 Task: Create a due date automation trigger when advanced on, on the monday before a card is due add fields with custom field "Resume" set to a date between 1 and 7 working days ago at 11:00 AM.
Action: Mouse moved to (825, 240)
Screenshot: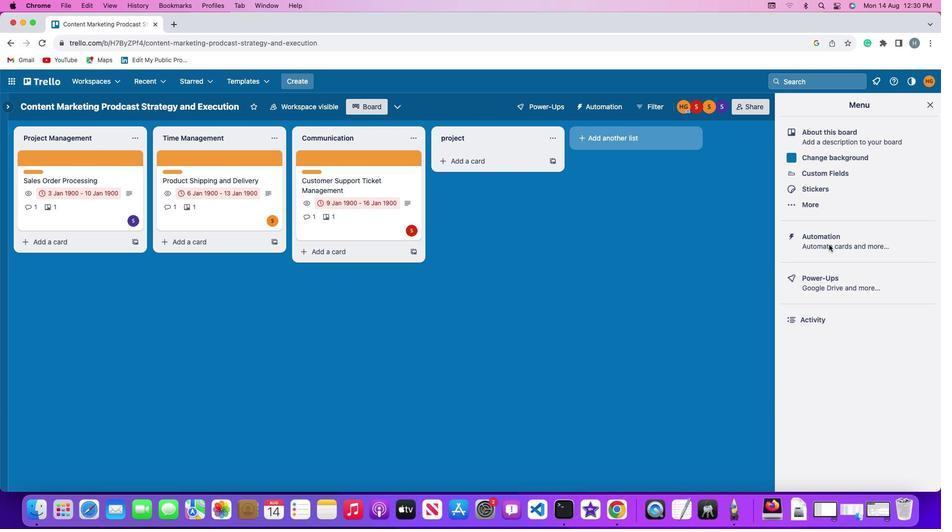 
Action: Mouse pressed left at (825, 240)
Screenshot: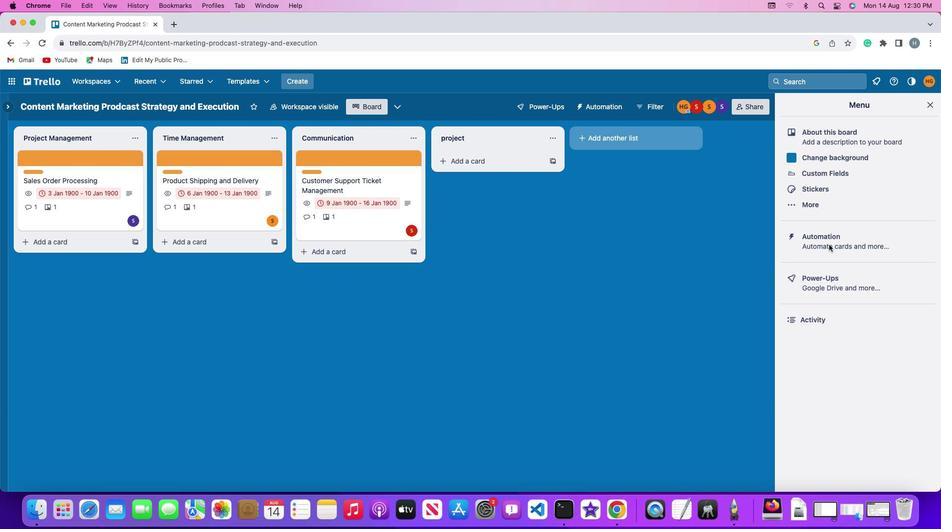 
Action: Mouse pressed left at (825, 240)
Screenshot: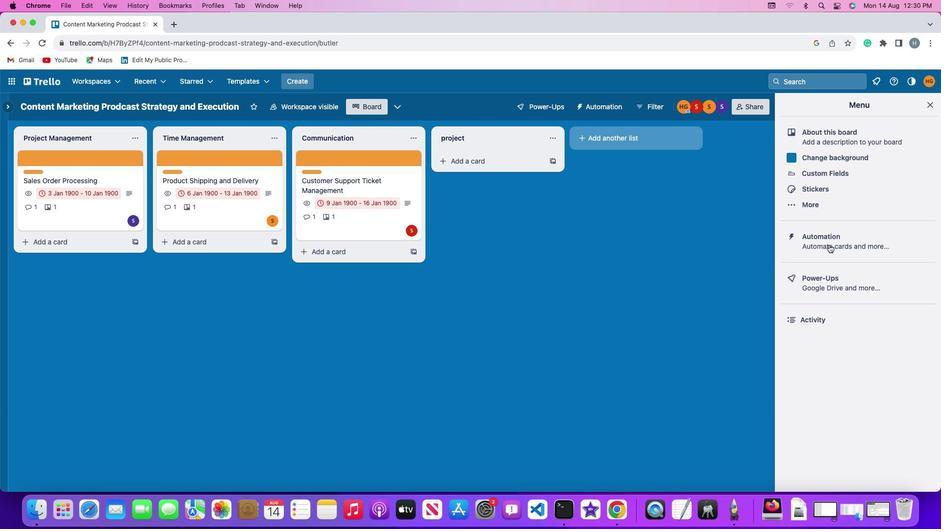 
Action: Mouse moved to (53, 229)
Screenshot: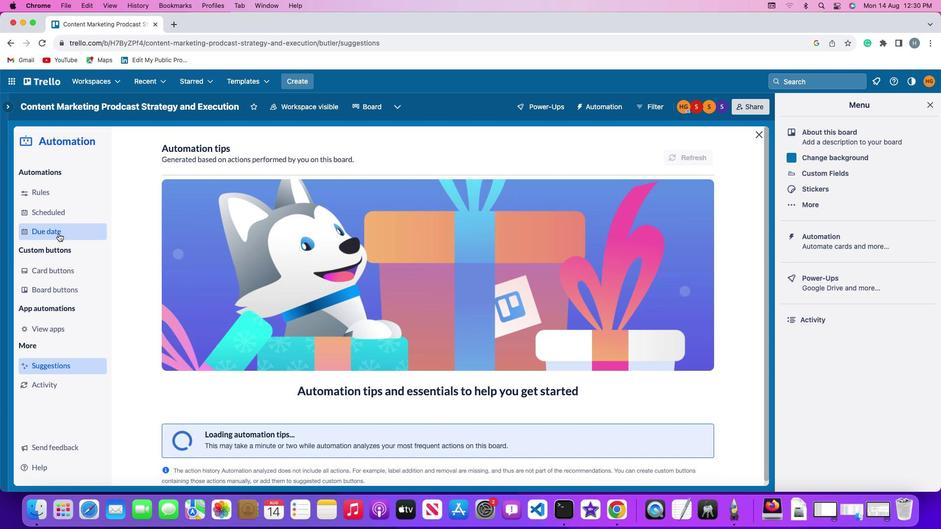 
Action: Mouse pressed left at (53, 229)
Screenshot: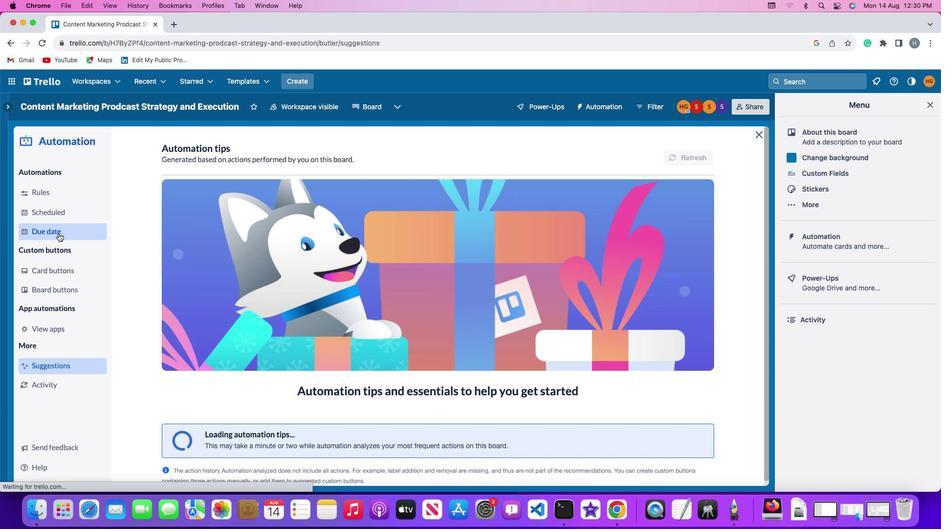 
Action: Mouse moved to (673, 148)
Screenshot: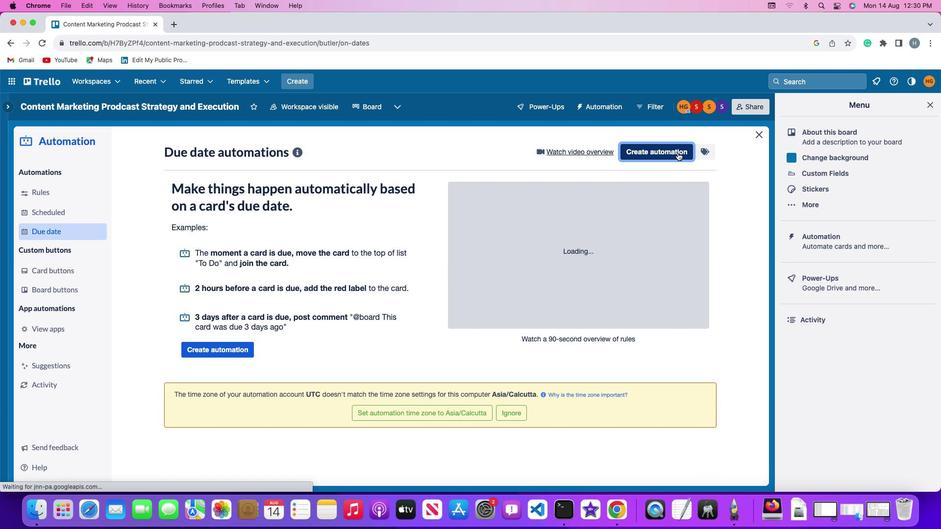 
Action: Mouse pressed left at (673, 148)
Screenshot: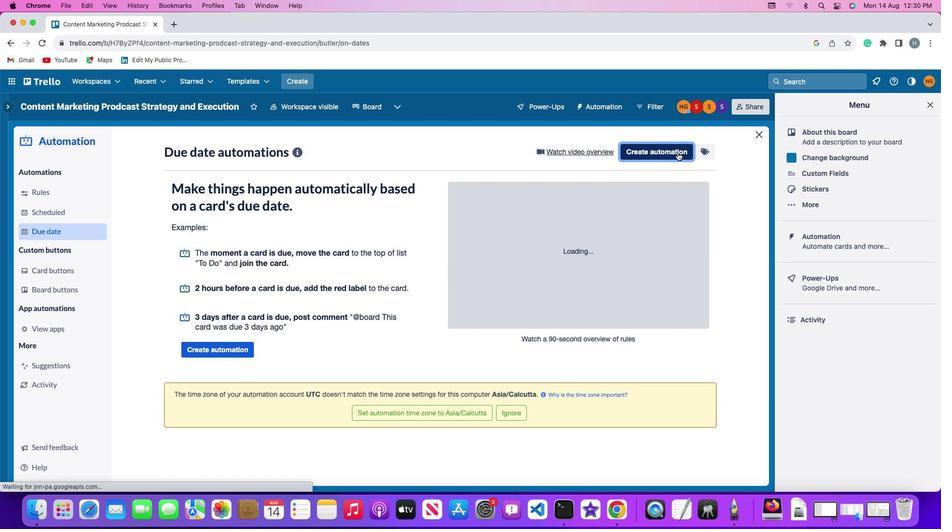 
Action: Mouse moved to (220, 239)
Screenshot: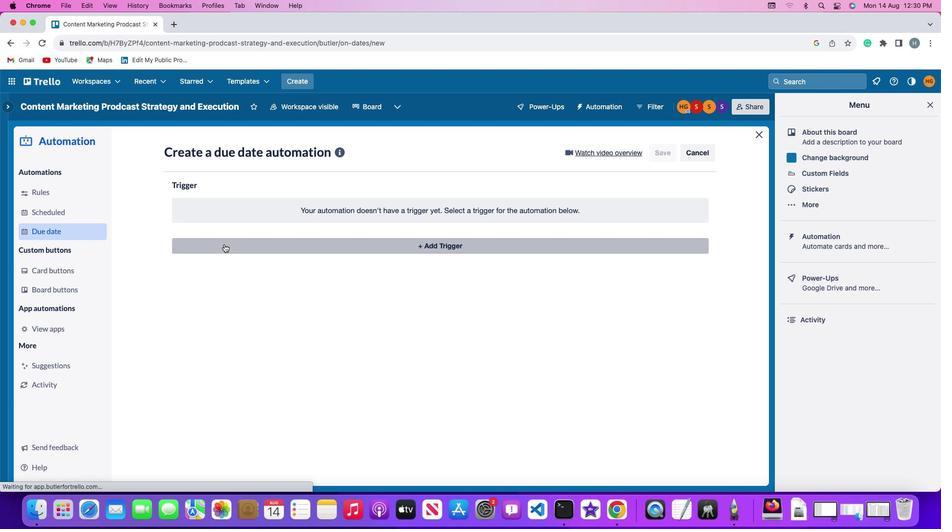 
Action: Mouse pressed left at (220, 239)
Screenshot: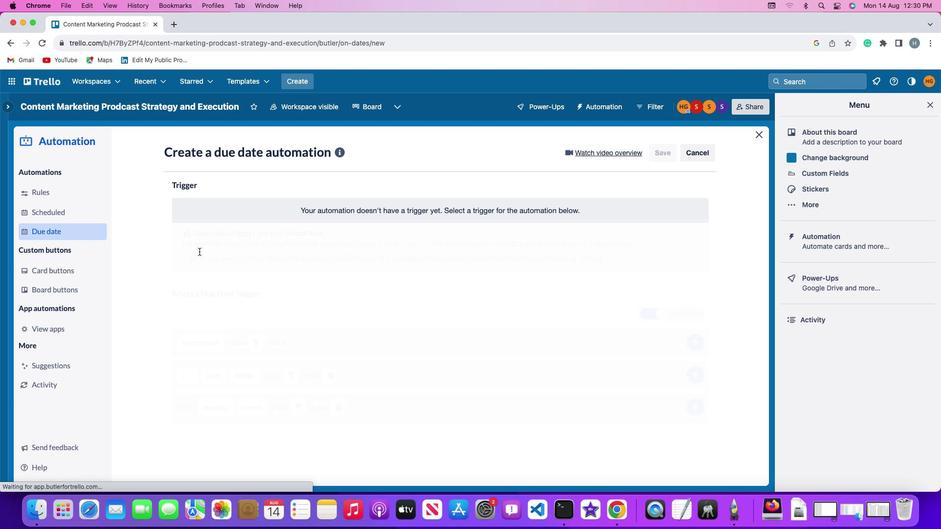 
Action: Mouse moved to (203, 427)
Screenshot: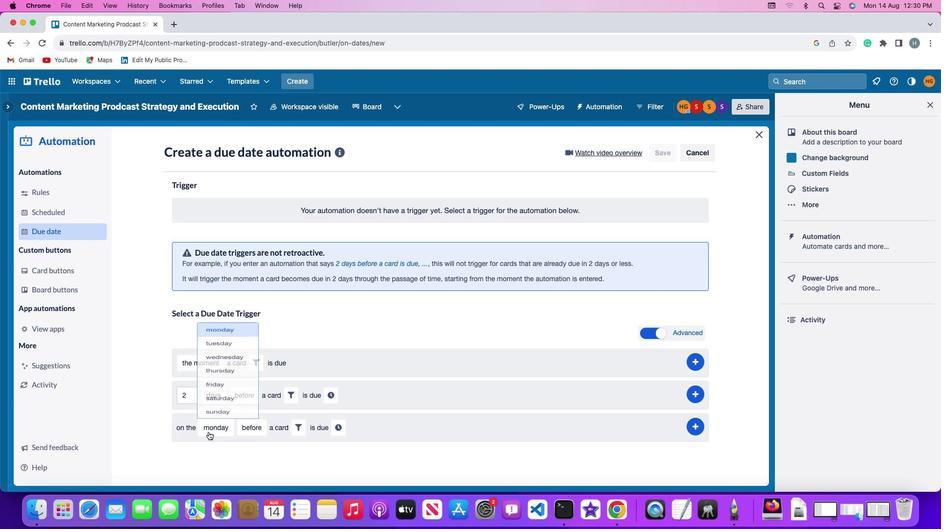 
Action: Mouse pressed left at (203, 427)
Screenshot: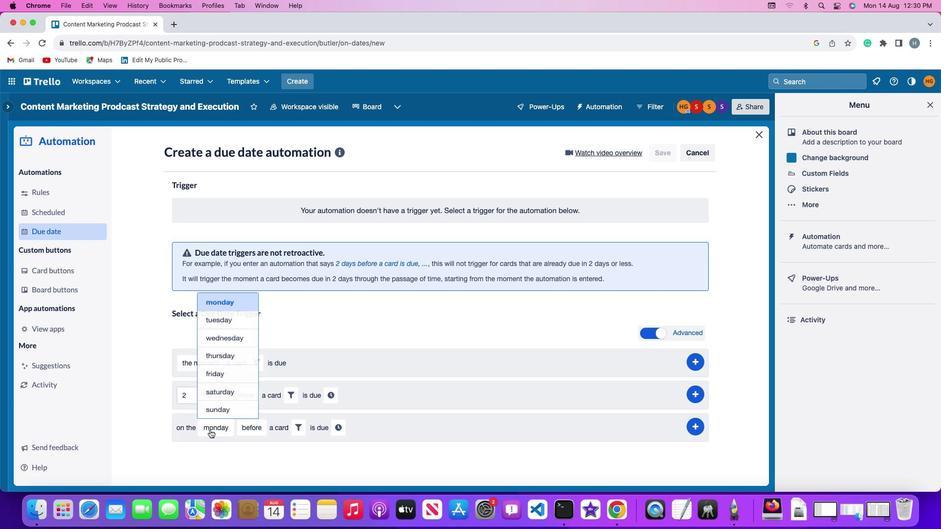 
Action: Mouse moved to (234, 291)
Screenshot: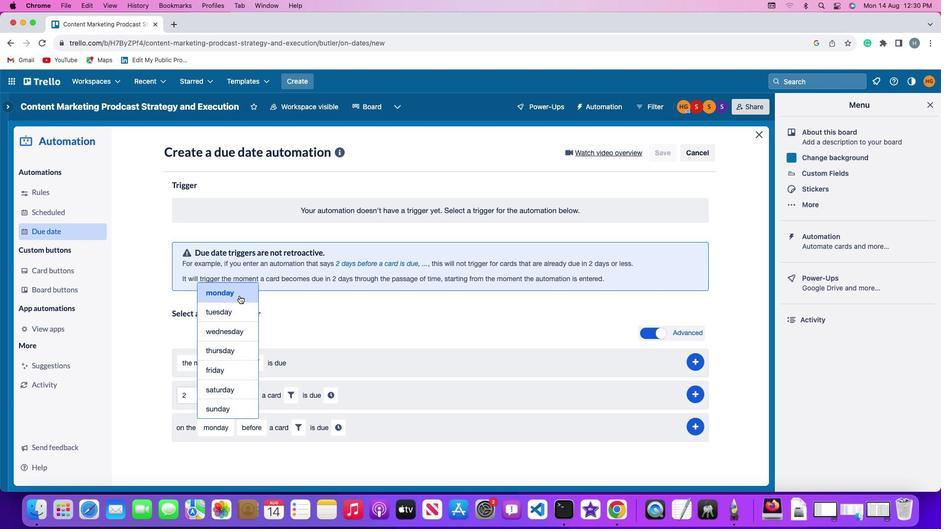 
Action: Mouse pressed left at (234, 291)
Screenshot: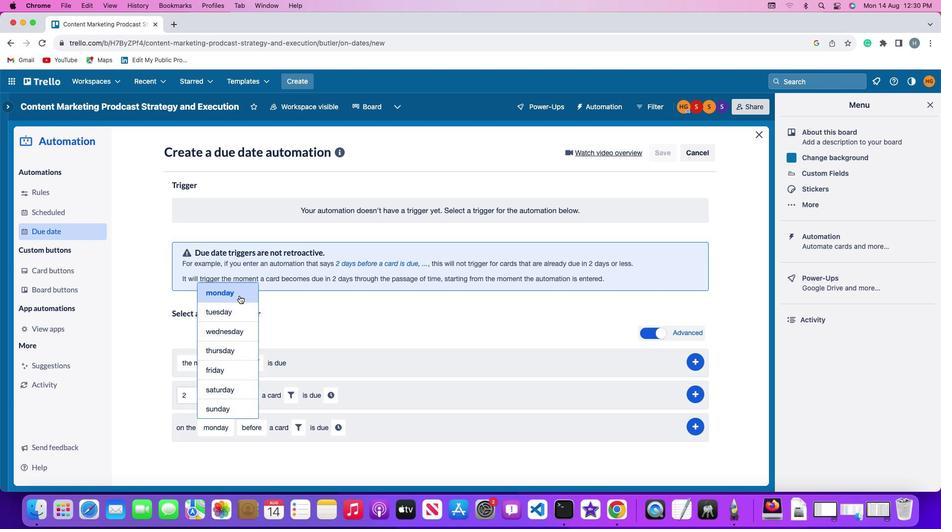 
Action: Mouse moved to (242, 425)
Screenshot: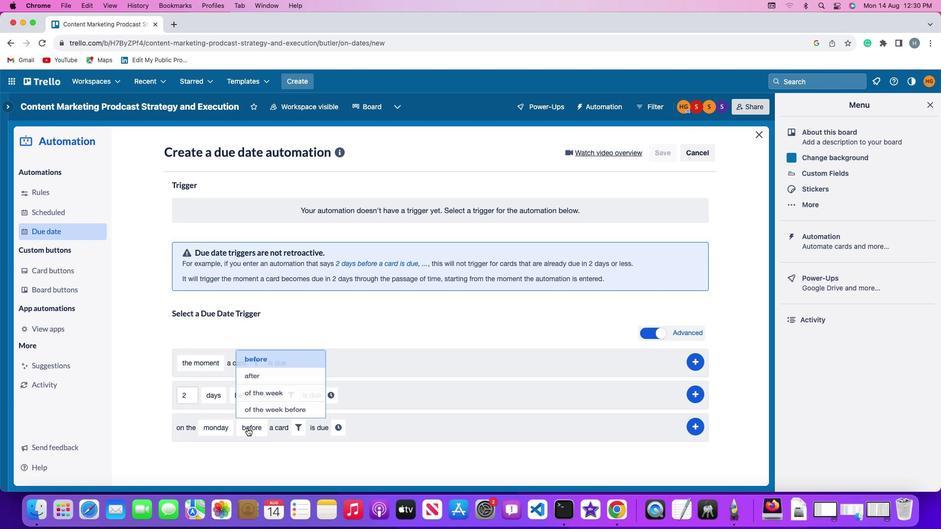 
Action: Mouse pressed left at (242, 425)
Screenshot: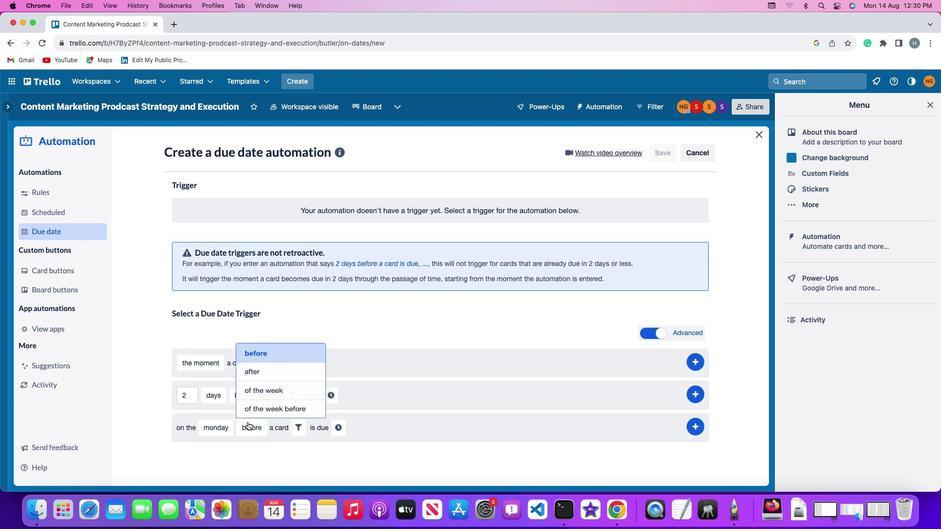 
Action: Mouse moved to (273, 346)
Screenshot: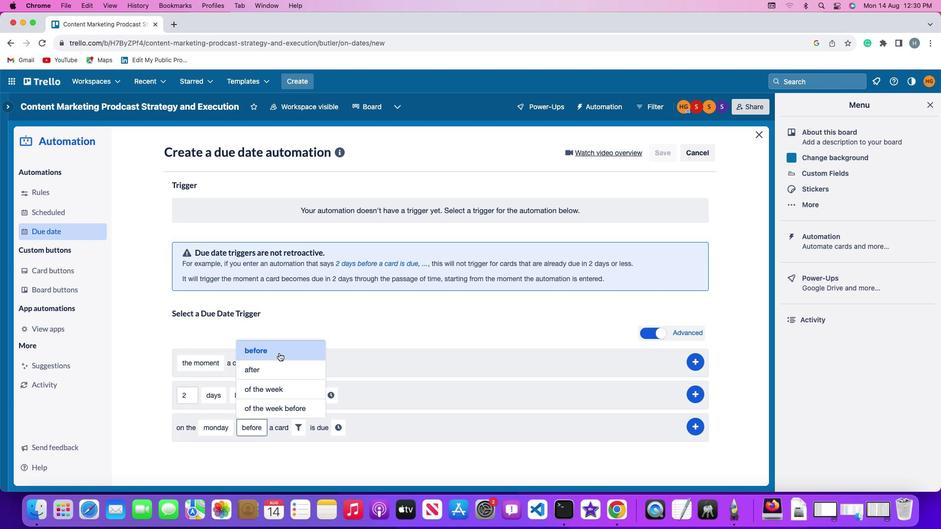 
Action: Mouse pressed left at (273, 346)
Screenshot: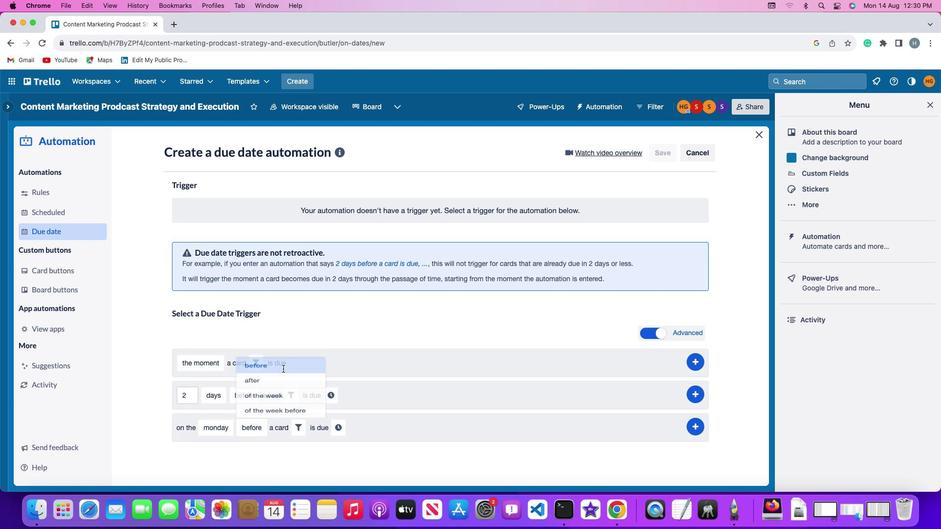 
Action: Mouse moved to (296, 426)
Screenshot: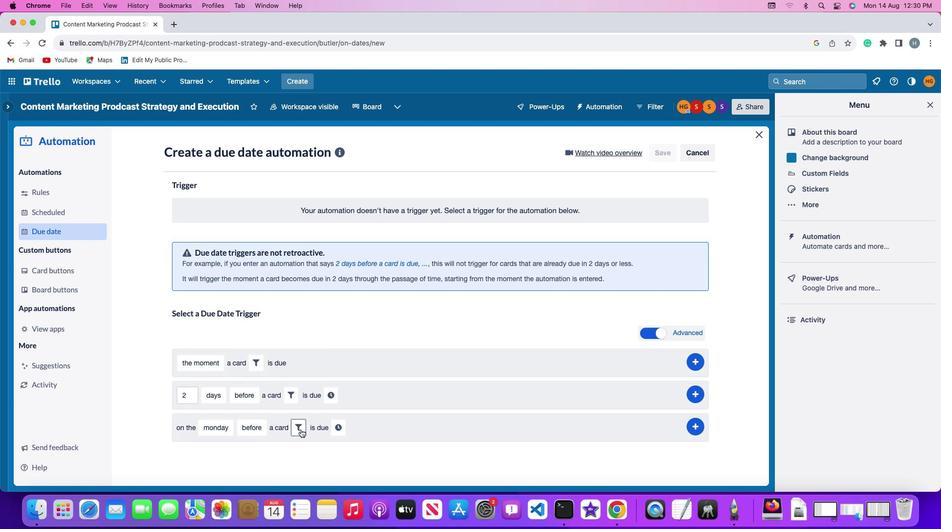 
Action: Mouse pressed left at (296, 426)
Screenshot: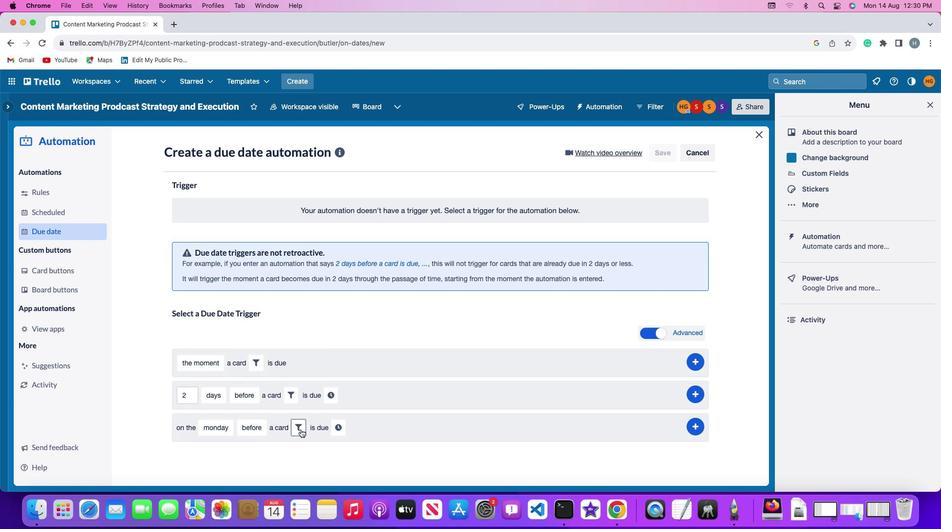 
Action: Mouse moved to (455, 456)
Screenshot: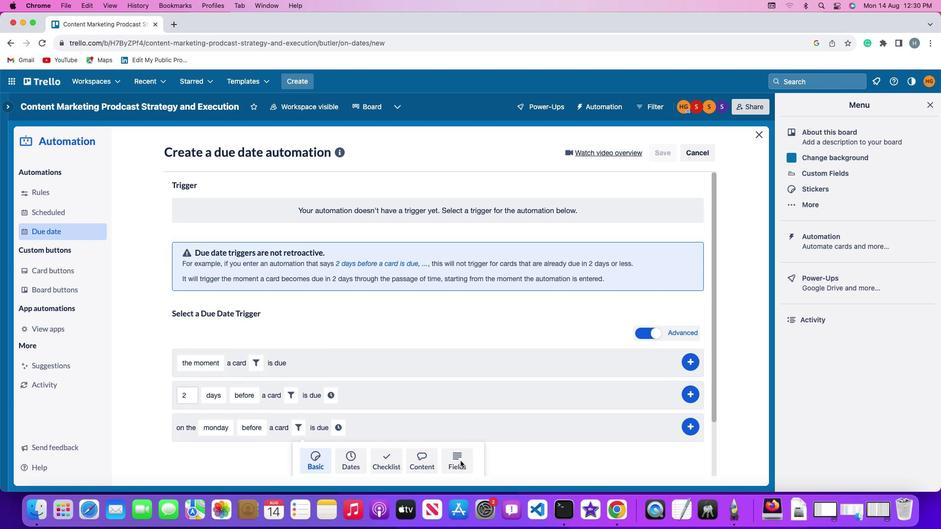 
Action: Mouse pressed left at (455, 456)
Screenshot: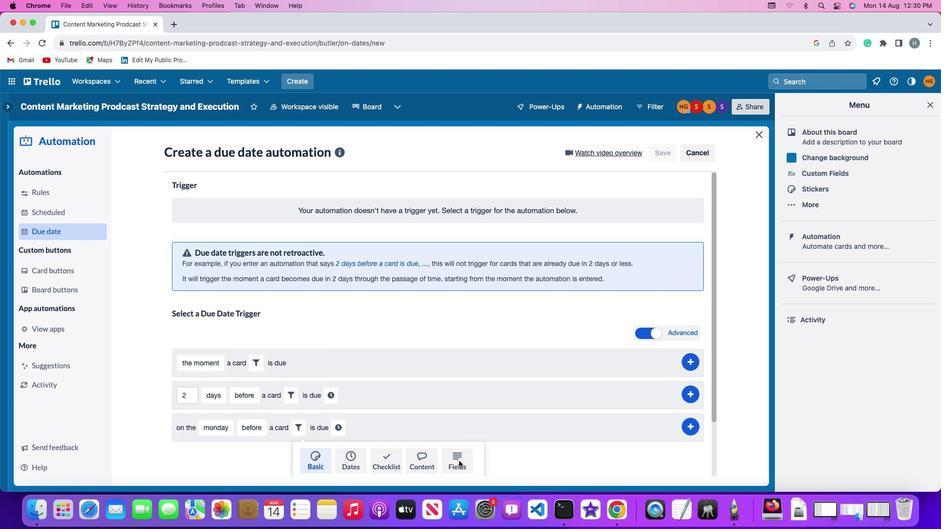 
Action: Mouse moved to (245, 454)
Screenshot: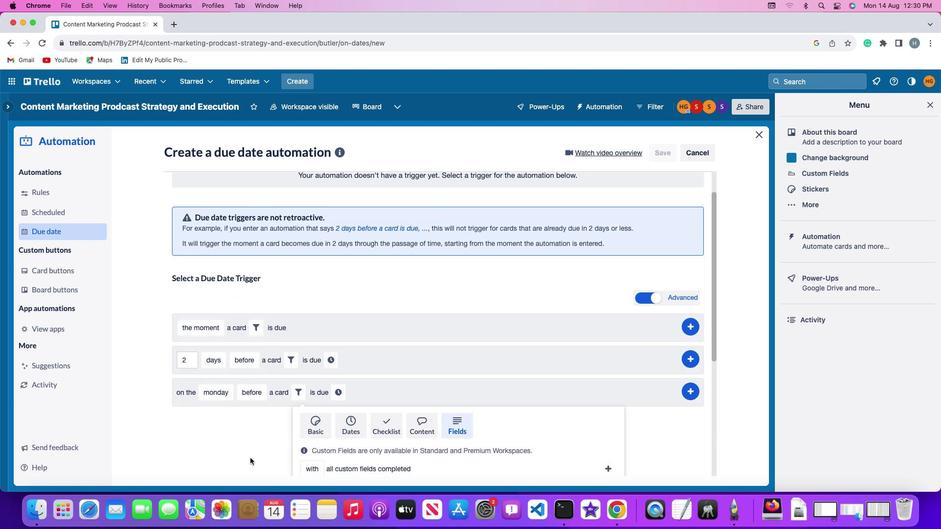 
Action: Mouse scrolled (245, 454) with delta (-3, -4)
Screenshot: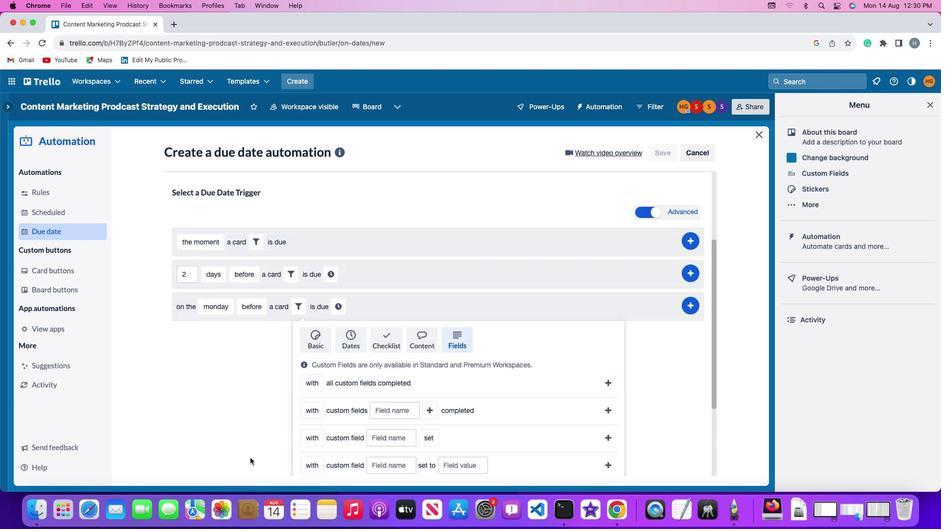 
Action: Mouse scrolled (245, 454) with delta (-3, -4)
Screenshot: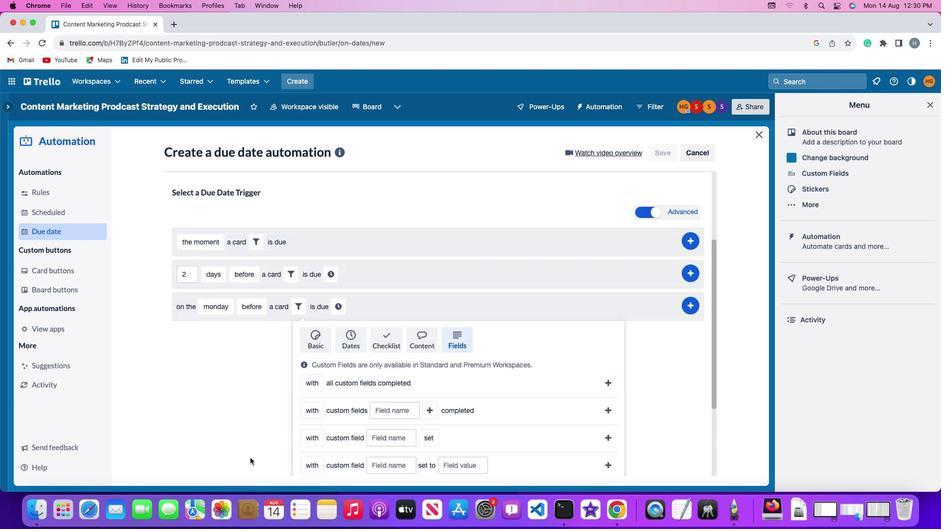
Action: Mouse scrolled (245, 454) with delta (-3, -5)
Screenshot: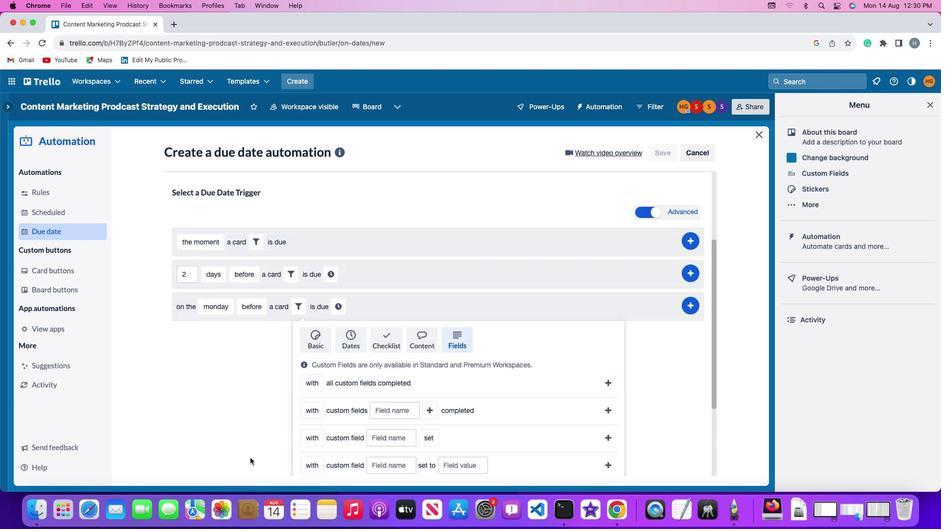 
Action: Mouse scrolled (245, 454) with delta (-3, -6)
Screenshot: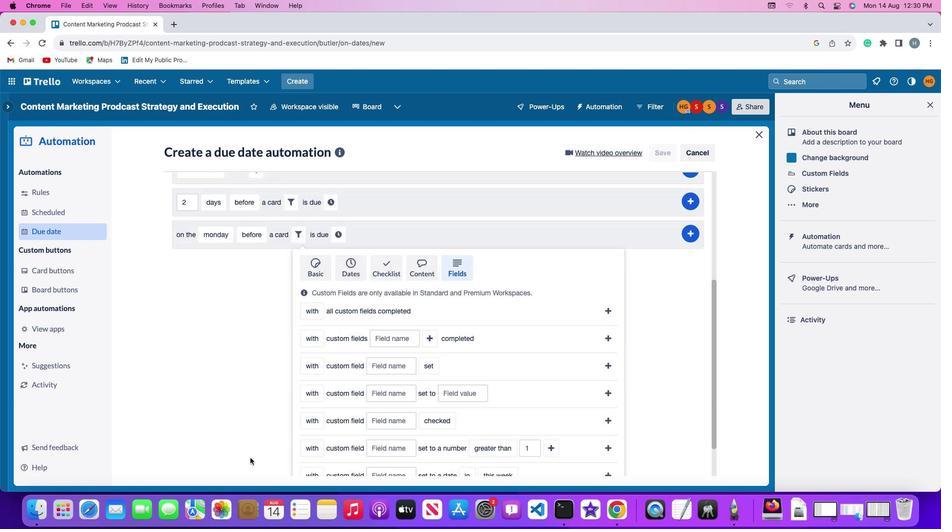 
Action: Mouse moved to (245, 453)
Screenshot: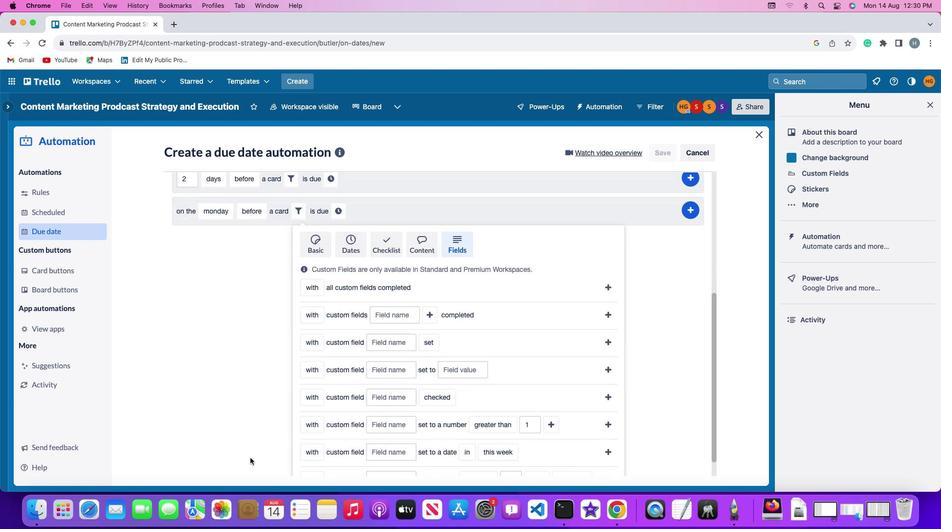 
Action: Mouse scrolled (245, 453) with delta (-3, -6)
Screenshot: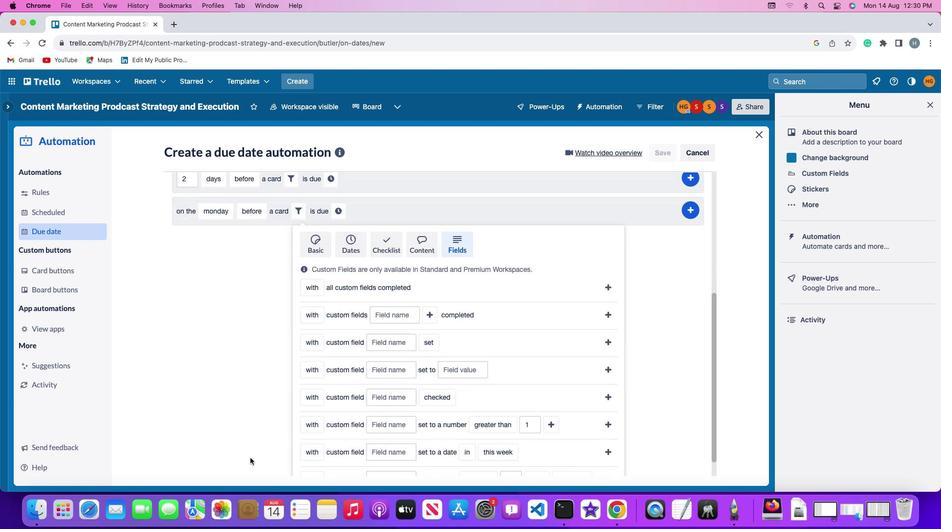 
Action: Mouse moved to (246, 455)
Screenshot: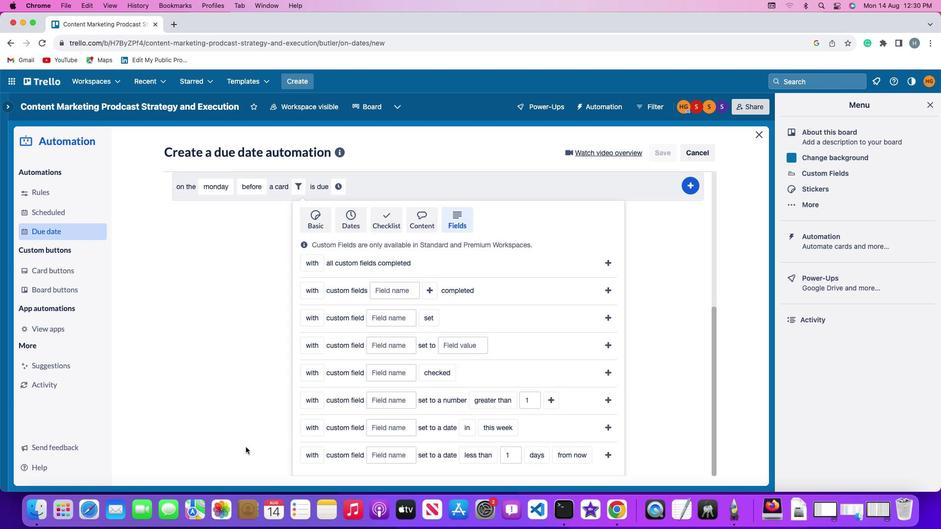 
Action: Mouse scrolled (246, 455) with delta (-3, -4)
Screenshot: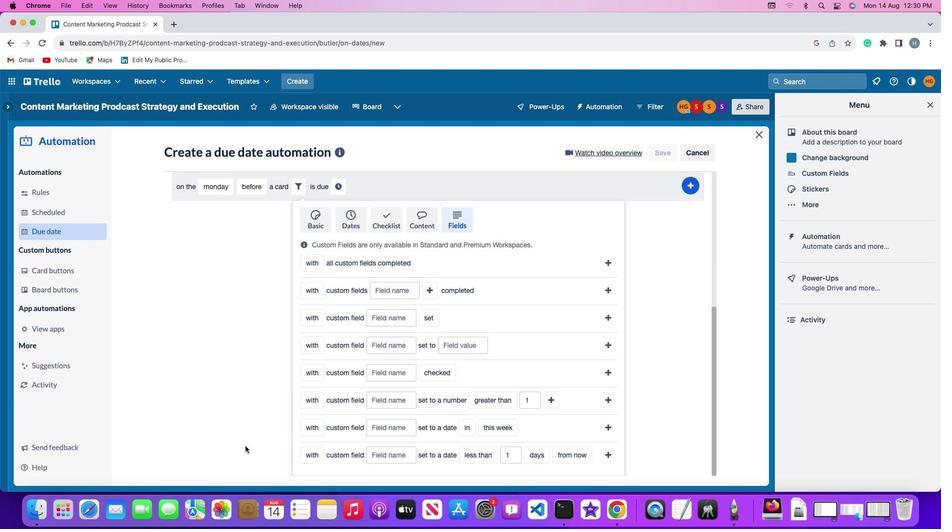 
Action: Mouse scrolled (246, 455) with delta (-3, -4)
Screenshot: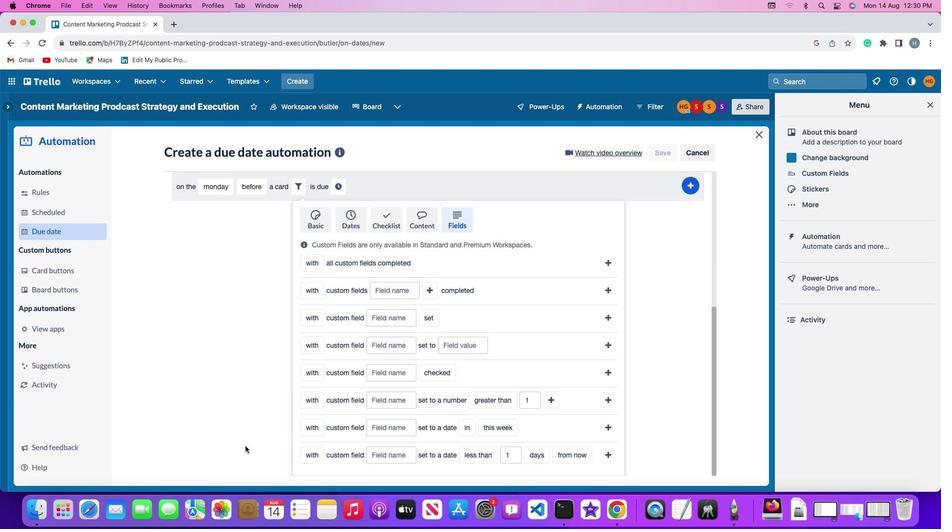 
Action: Mouse scrolled (246, 455) with delta (-3, -5)
Screenshot: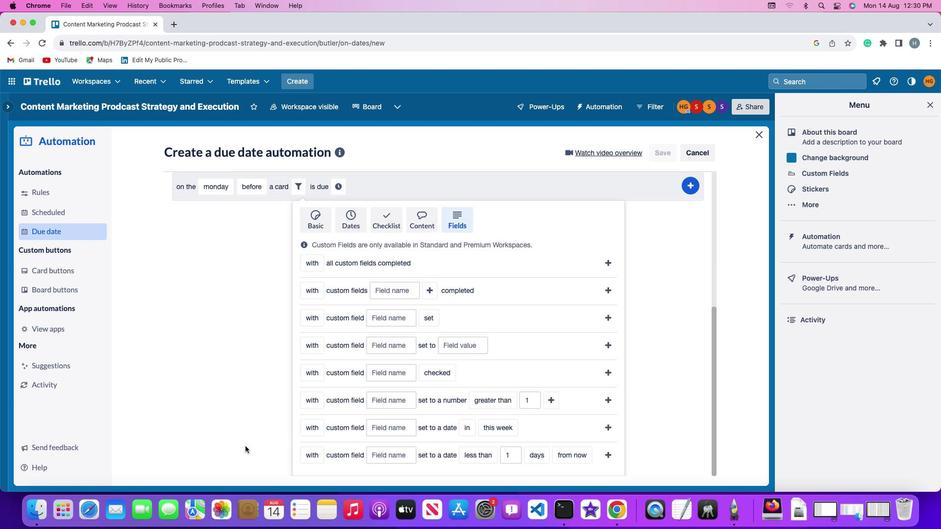 
Action: Mouse moved to (246, 453)
Screenshot: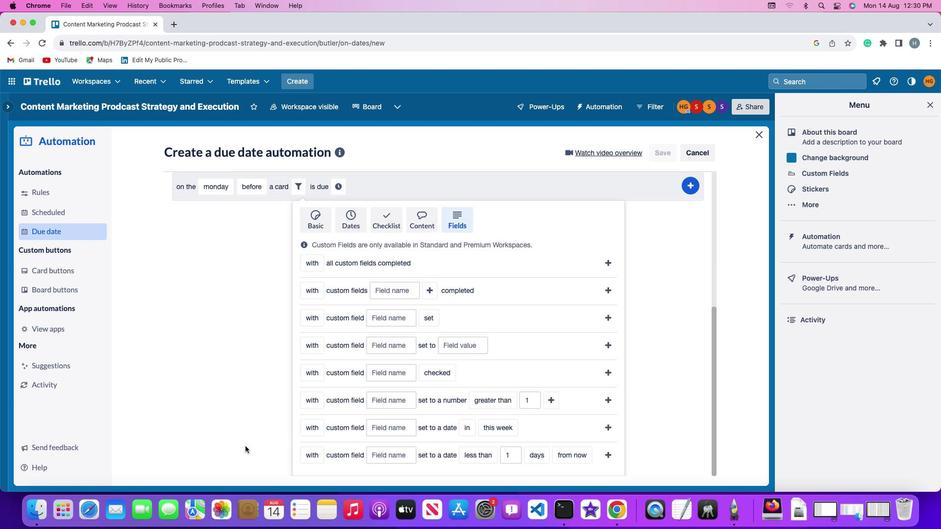 
Action: Mouse scrolled (246, 453) with delta (-3, -6)
Screenshot: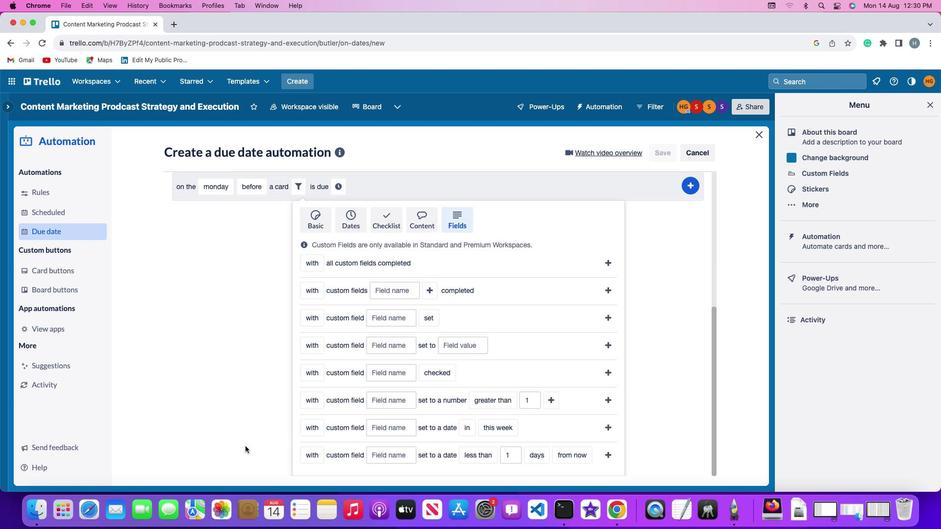 
Action: Mouse moved to (309, 450)
Screenshot: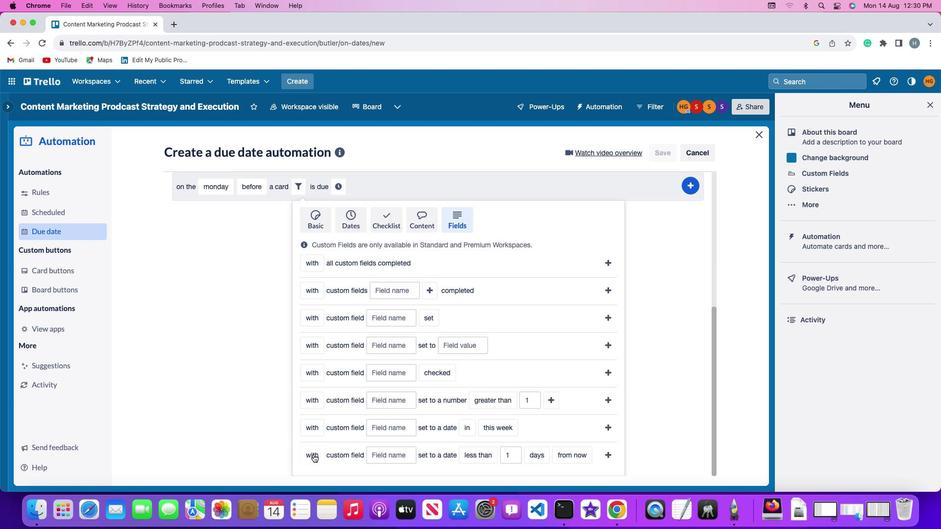 
Action: Mouse pressed left at (309, 450)
Screenshot: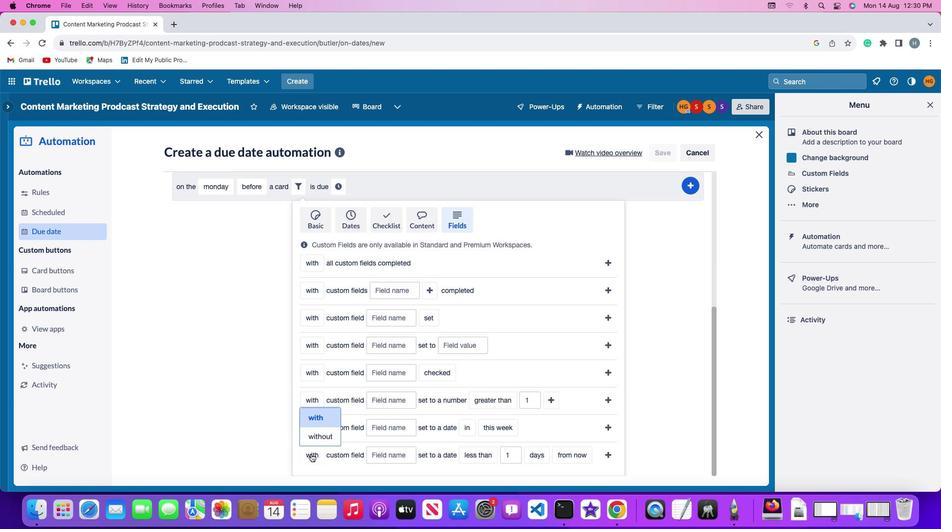 
Action: Mouse moved to (321, 403)
Screenshot: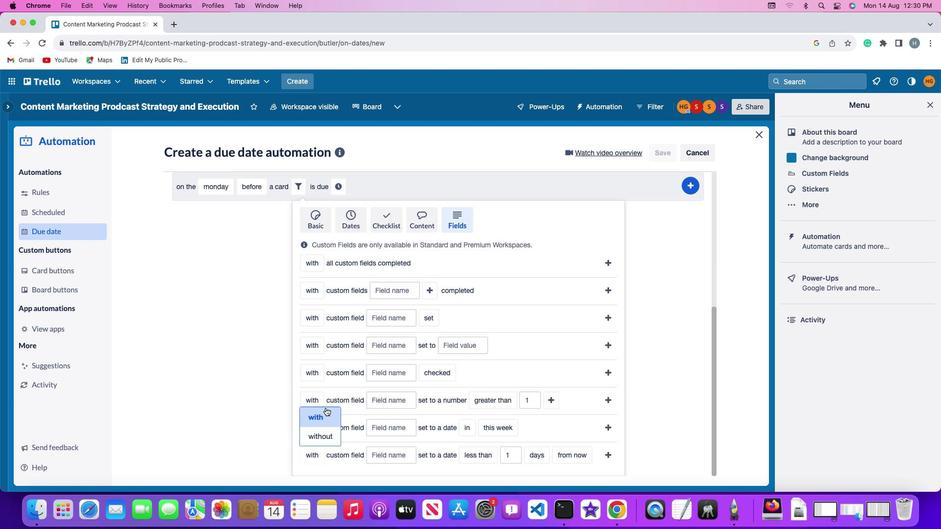 
Action: Mouse pressed left at (321, 403)
Screenshot: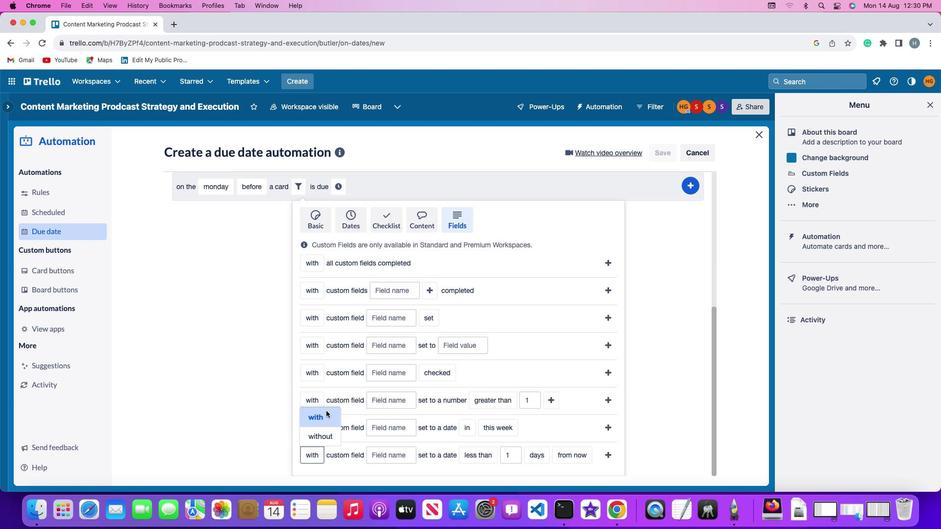 
Action: Mouse moved to (391, 453)
Screenshot: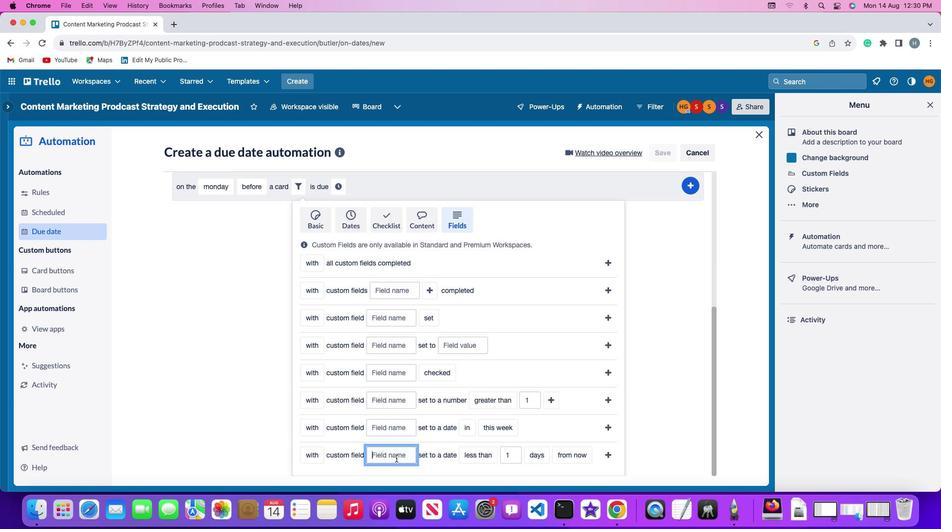 
Action: Mouse pressed left at (391, 453)
Screenshot: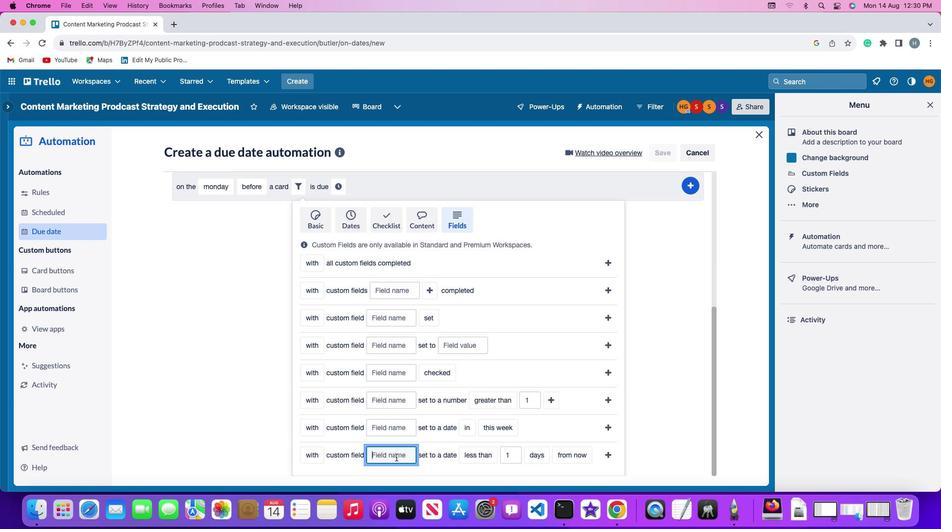 
Action: Mouse moved to (393, 452)
Screenshot: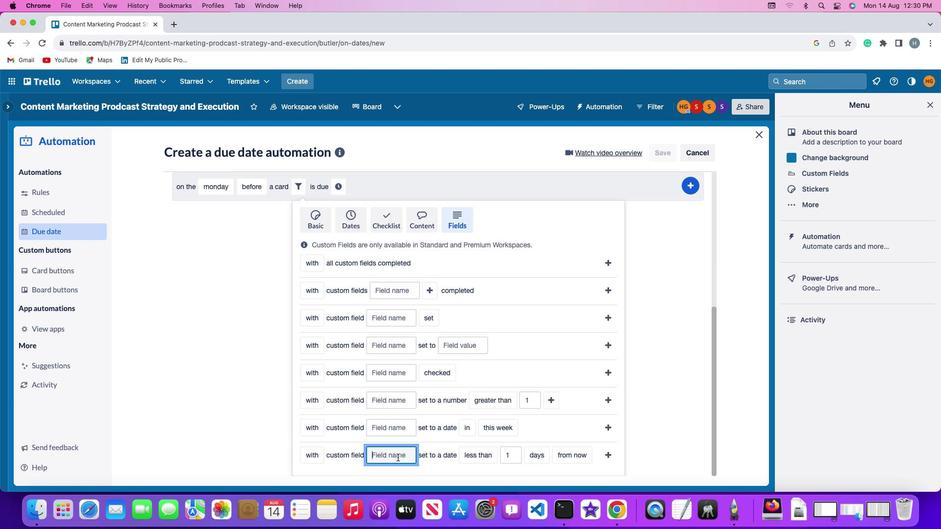 
Action: Key pressed Key.shift'R''e''s''u''m'
Screenshot: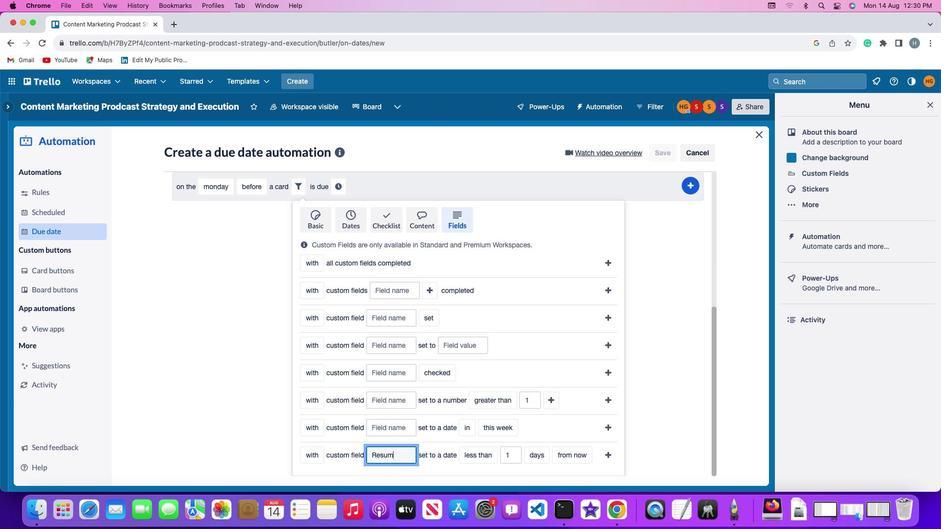 
Action: Mouse moved to (393, 452)
Screenshot: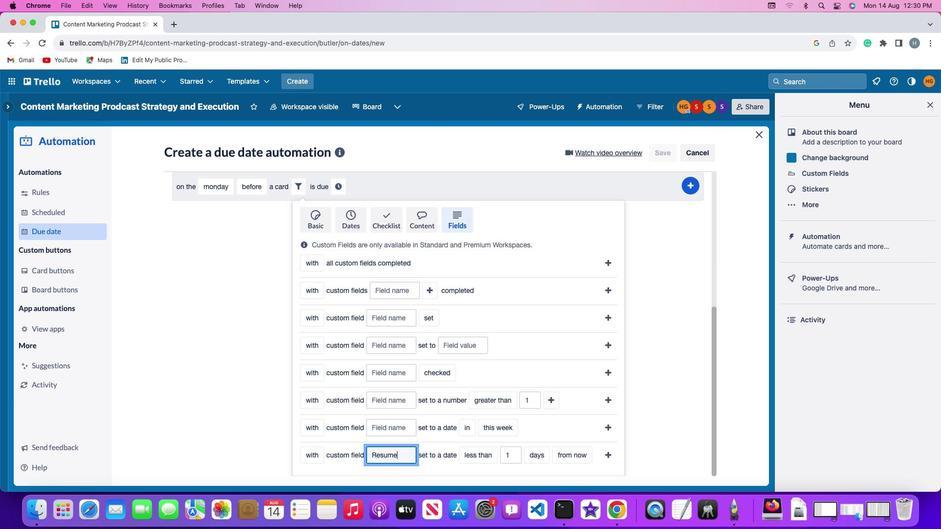 
Action: Key pressed 'e'
Screenshot: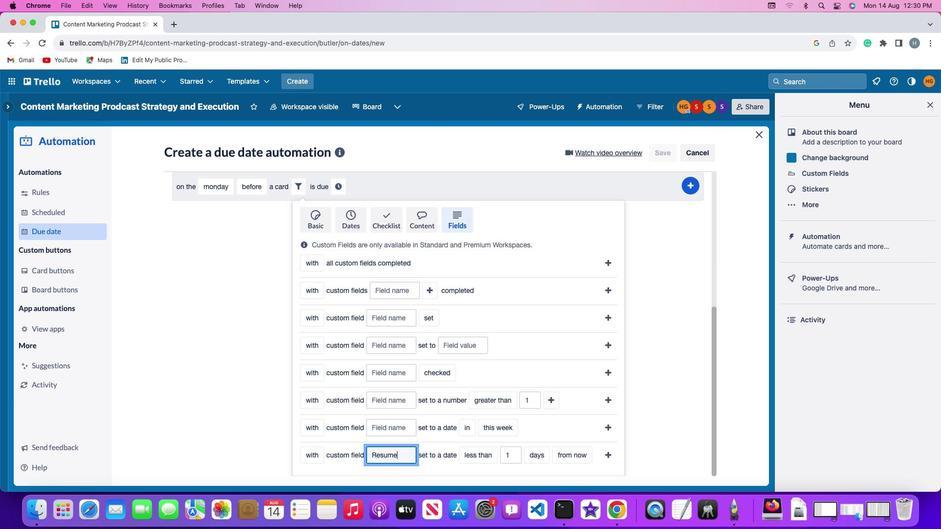 
Action: Mouse moved to (473, 447)
Screenshot: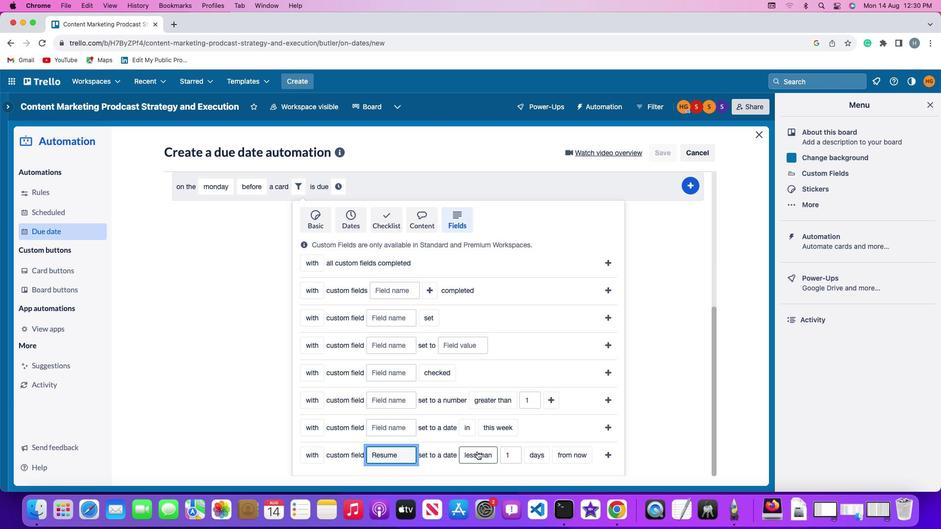 
Action: Mouse pressed left at (473, 447)
Screenshot: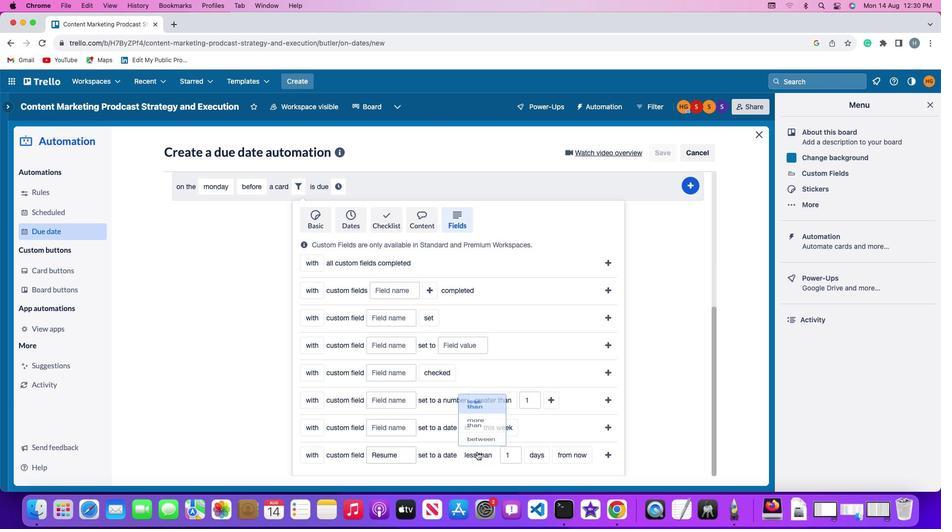 
Action: Mouse moved to (479, 425)
Screenshot: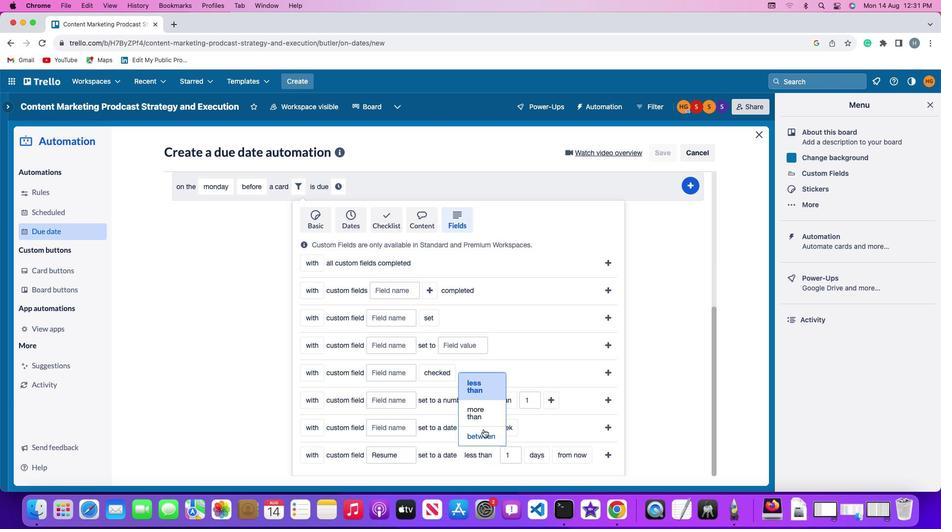 
Action: Mouse pressed left at (479, 425)
Screenshot: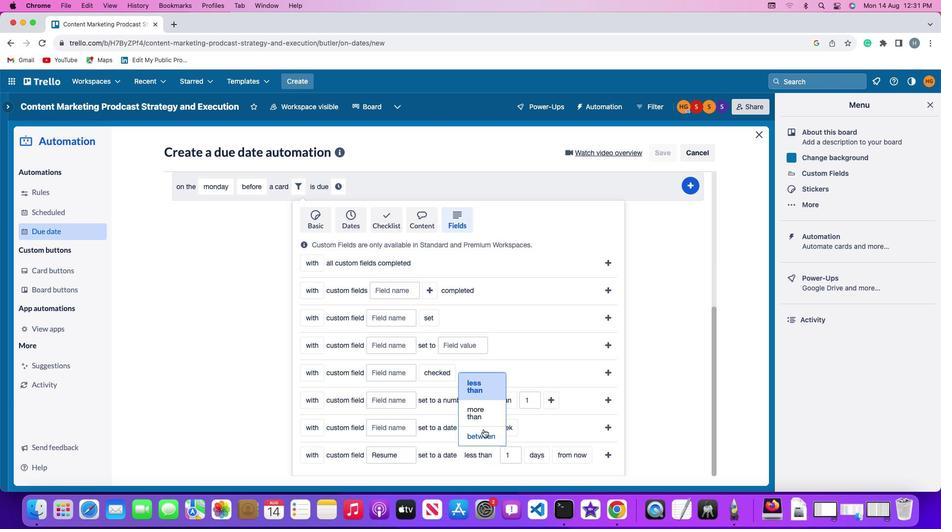 
Action: Mouse moved to (506, 451)
Screenshot: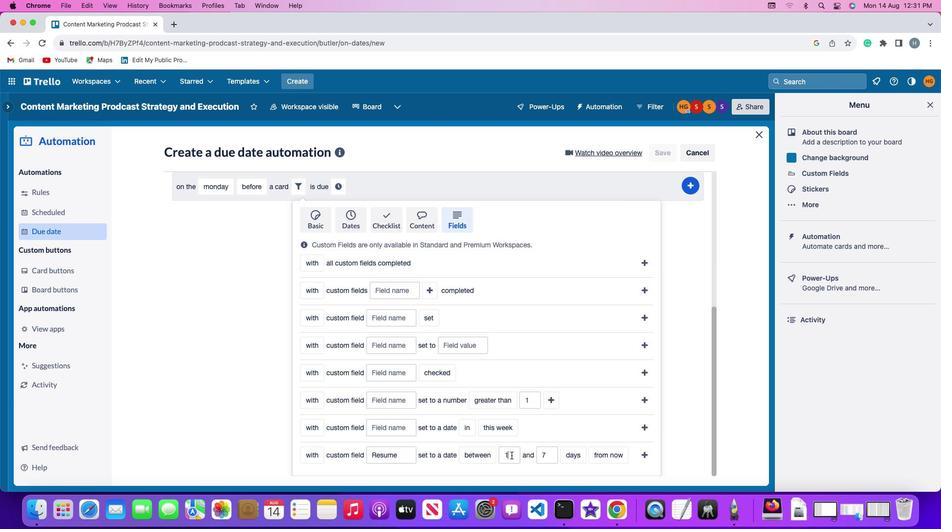 
Action: Mouse pressed left at (506, 451)
Screenshot: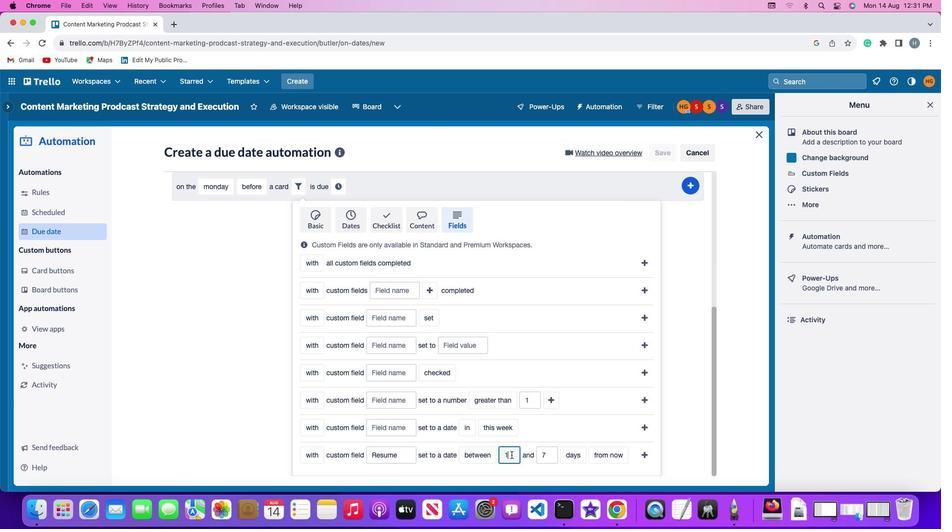 
Action: Mouse moved to (506, 451)
Screenshot: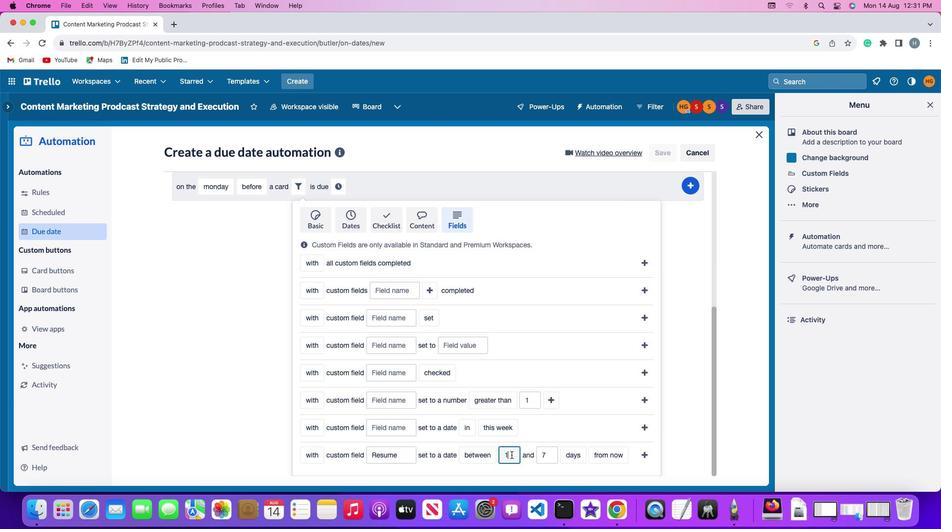 
Action: Key pressed Key.backspace
Screenshot: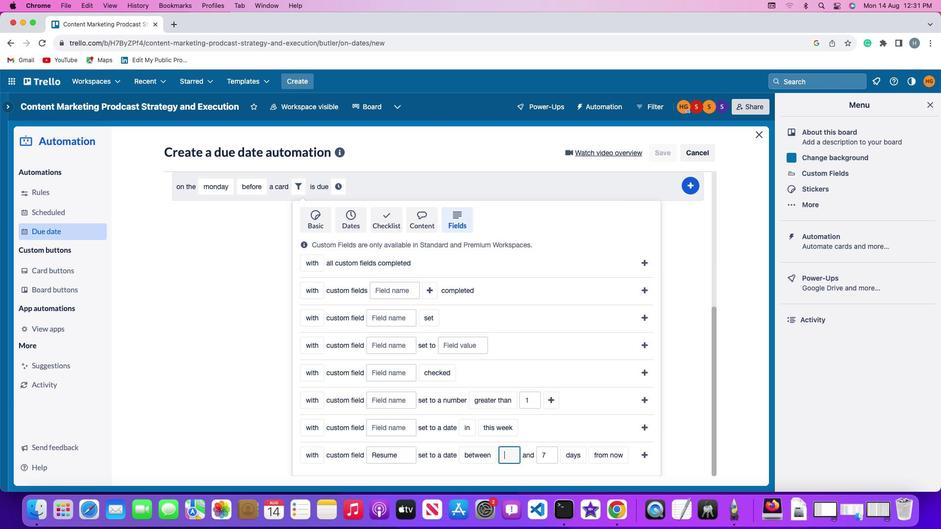 
Action: Mouse moved to (507, 450)
Screenshot: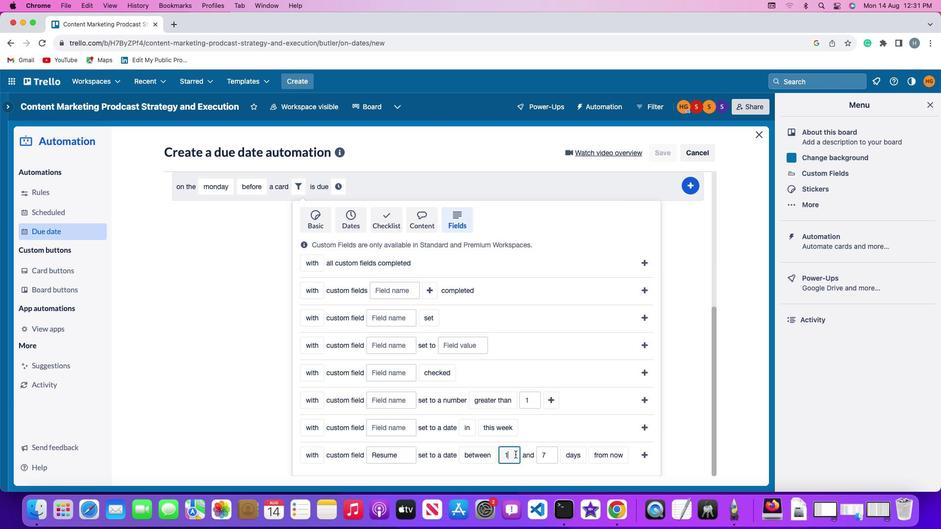 
Action: Key pressed '1'
Screenshot: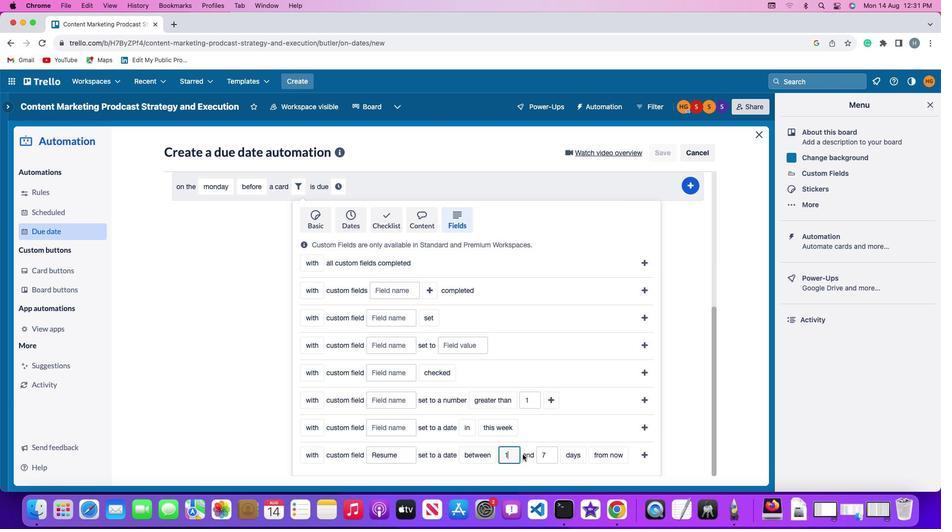 
Action: Mouse moved to (545, 450)
Screenshot: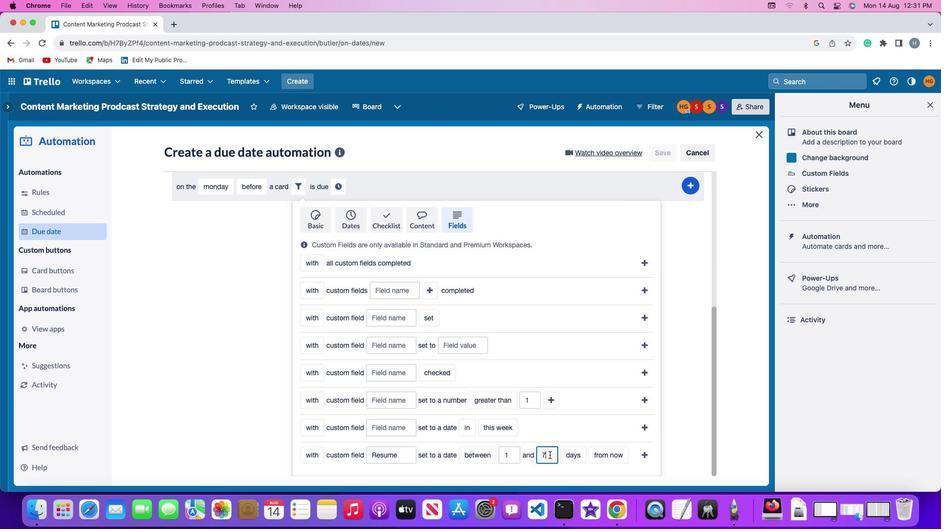 
Action: Mouse pressed left at (545, 450)
Screenshot: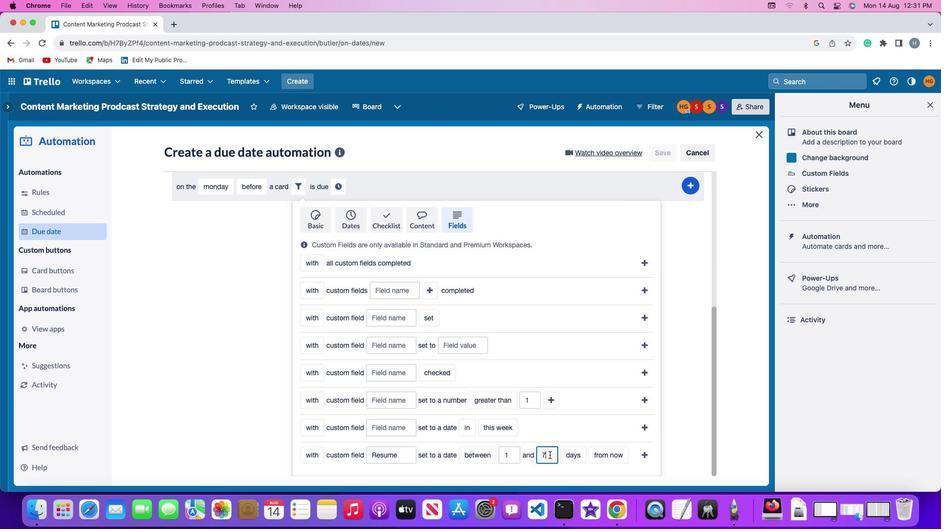 
Action: Mouse moved to (545, 450)
Screenshot: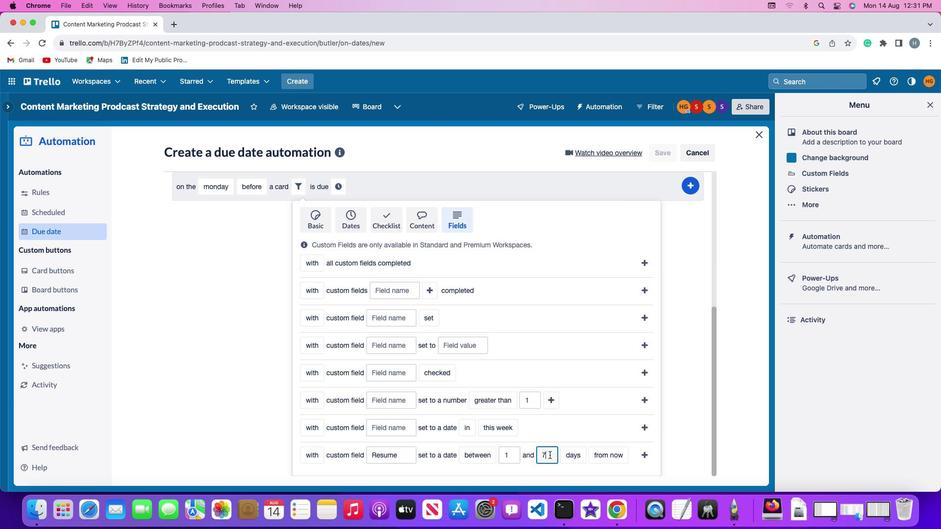 
Action: Key pressed Key.backspace
Screenshot: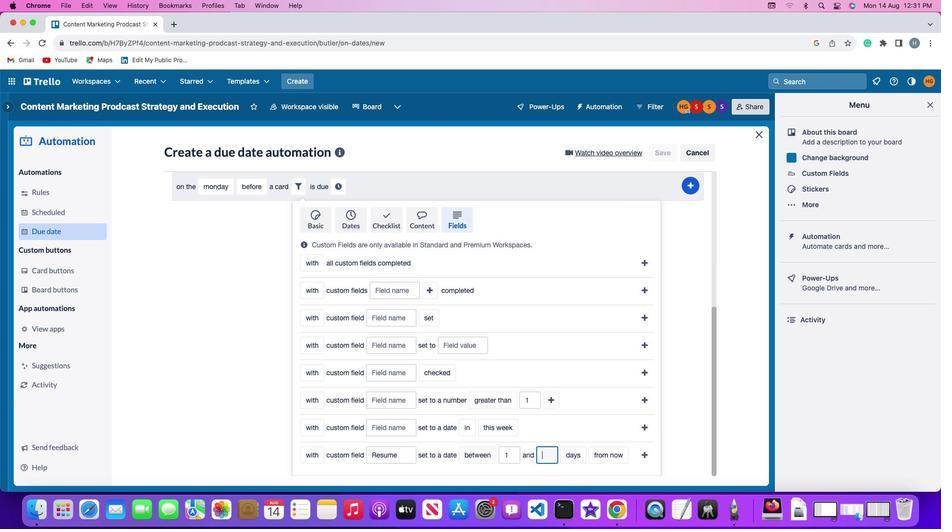 
Action: Mouse moved to (545, 451)
Screenshot: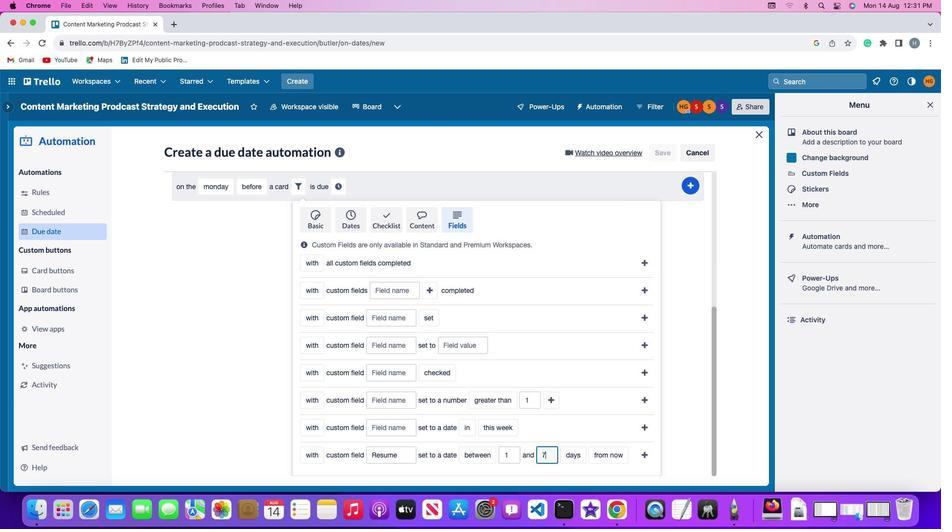 
Action: Key pressed '7'
Screenshot: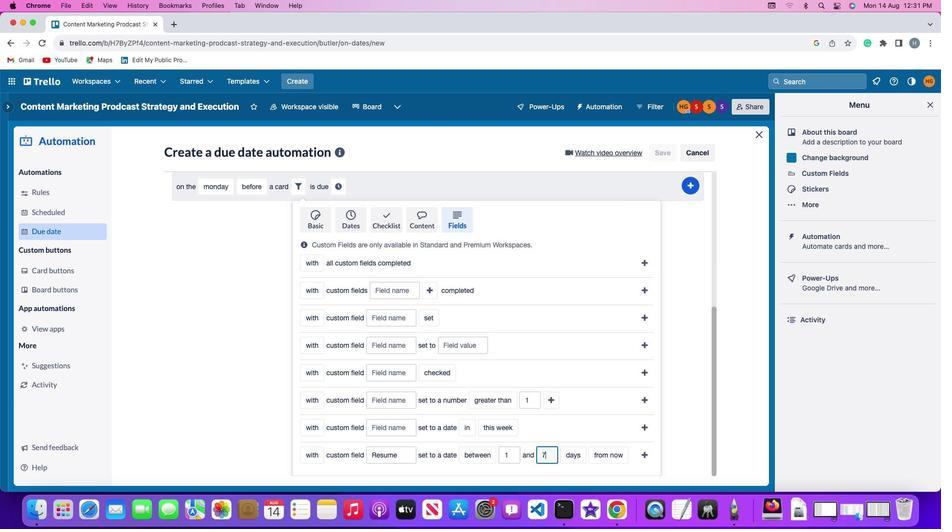 
Action: Mouse moved to (568, 451)
Screenshot: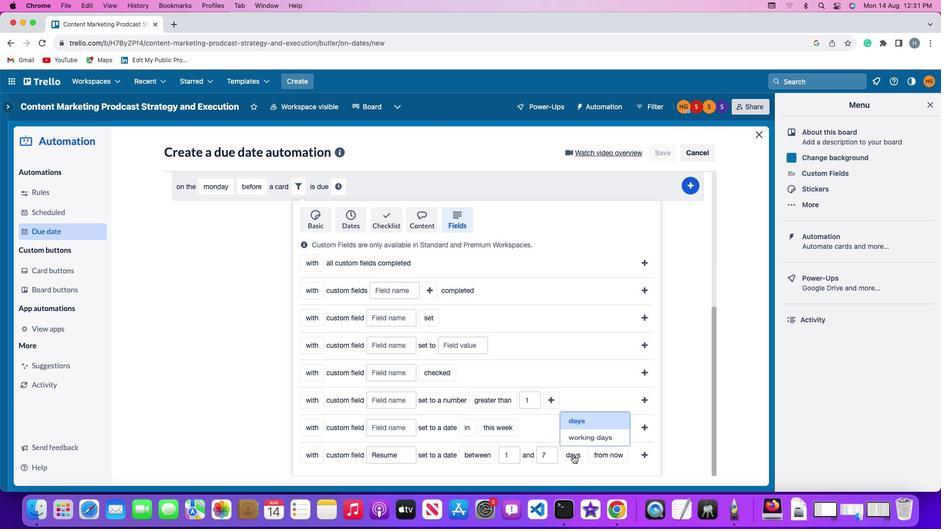 
Action: Mouse pressed left at (568, 451)
Screenshot: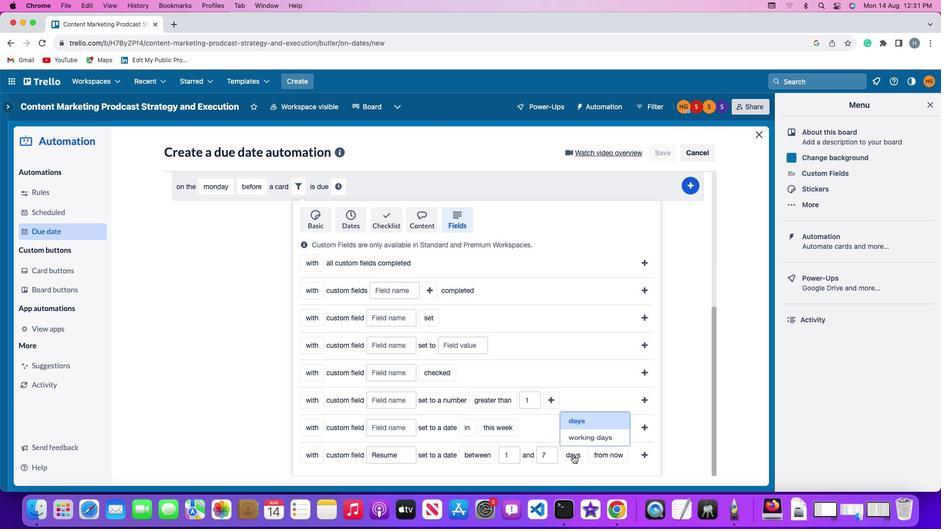 
Action: Mouse moved to (571, 436)
Screenshot: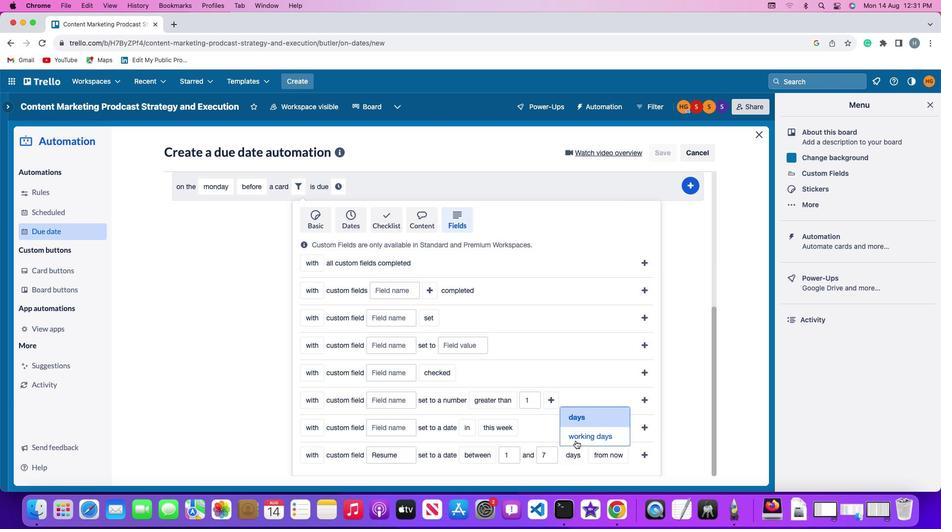 
Action: Mouse pressed left at (571, 436)
Screenshot: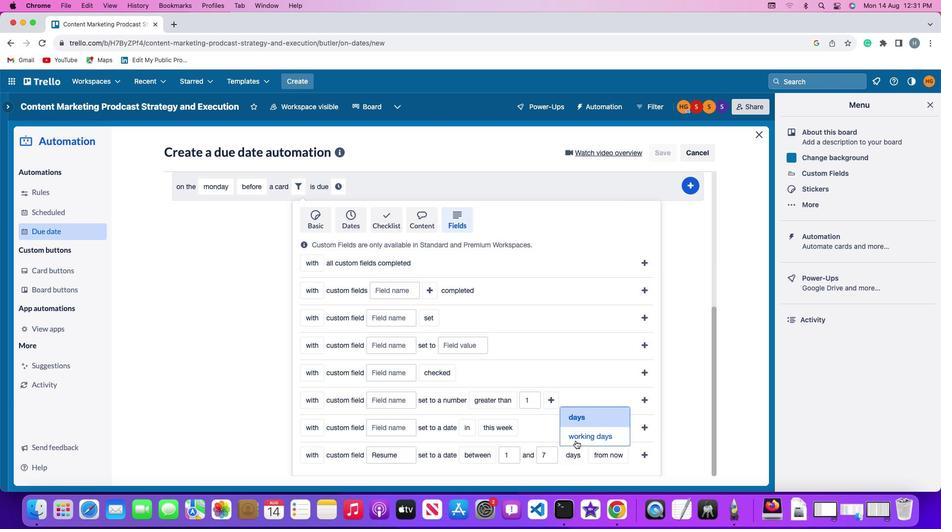 
Action: Mouse moved to (633, 450)
Screenshot: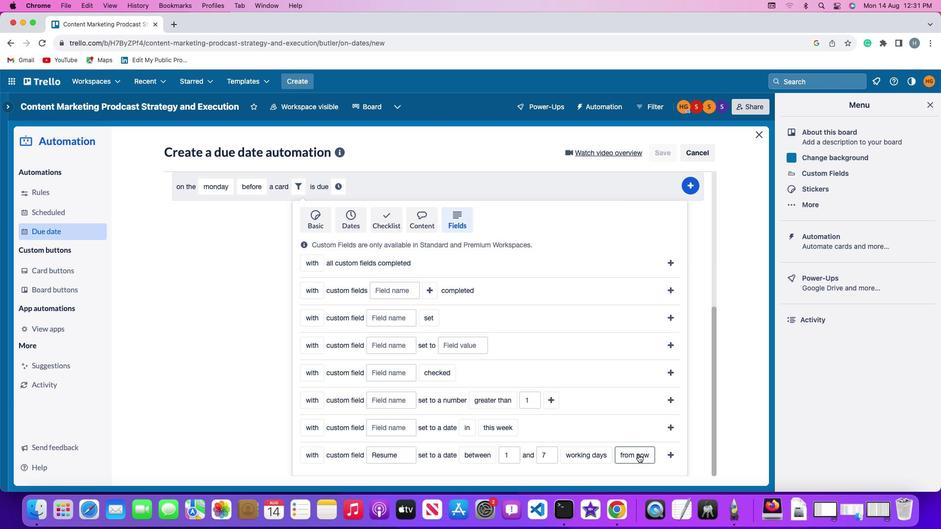 
Action: Mouse pressed left at (633, 450)
Screenshot: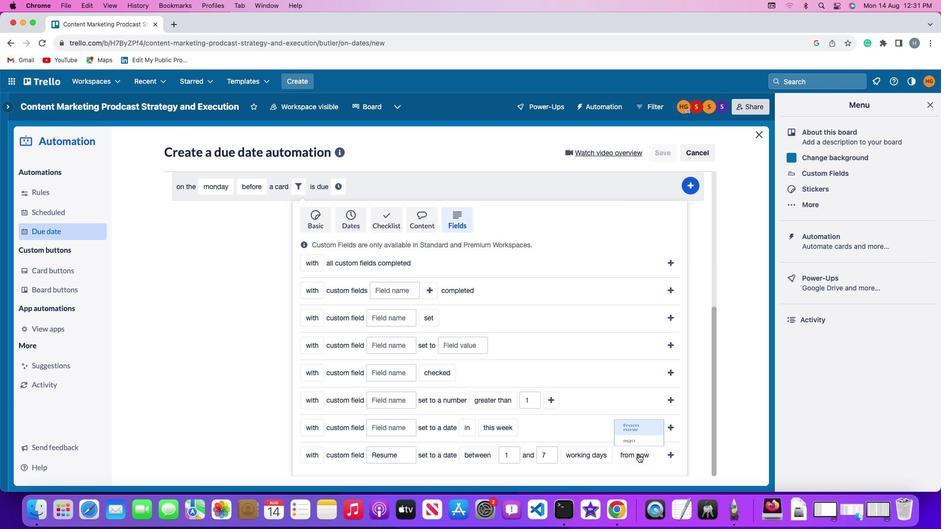 
Action: Mouse moved to (620, 436)
Screenshot: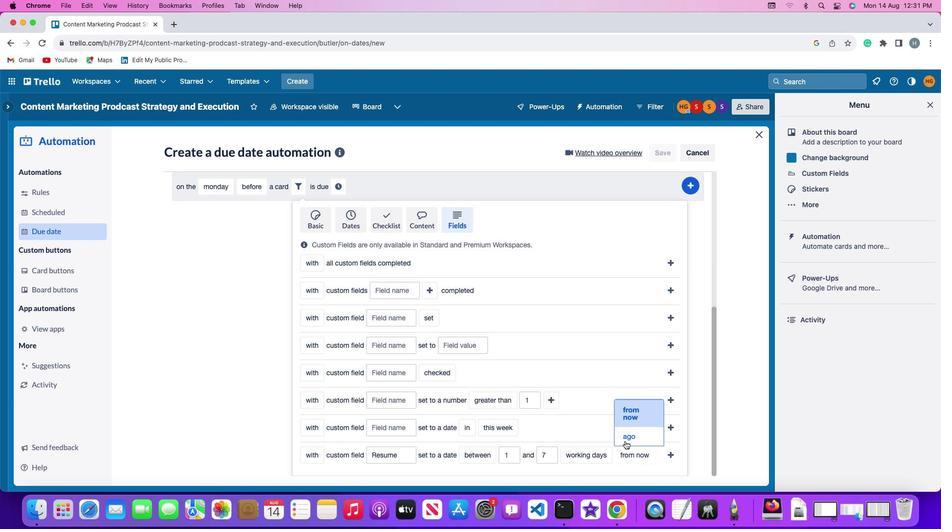 
Action: Mouse pressed left at (620, 436)
Screenshot: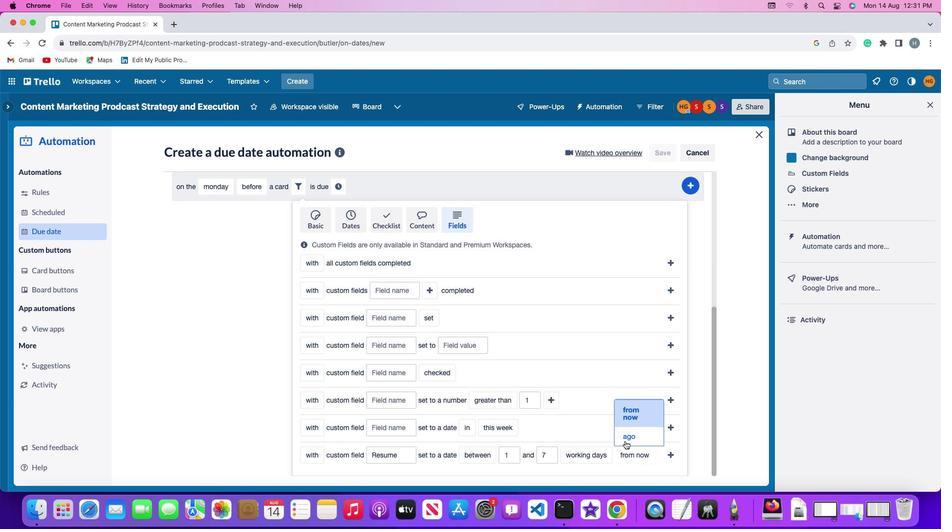 
Action: Mouse moved to (647, 449)
Screenshot: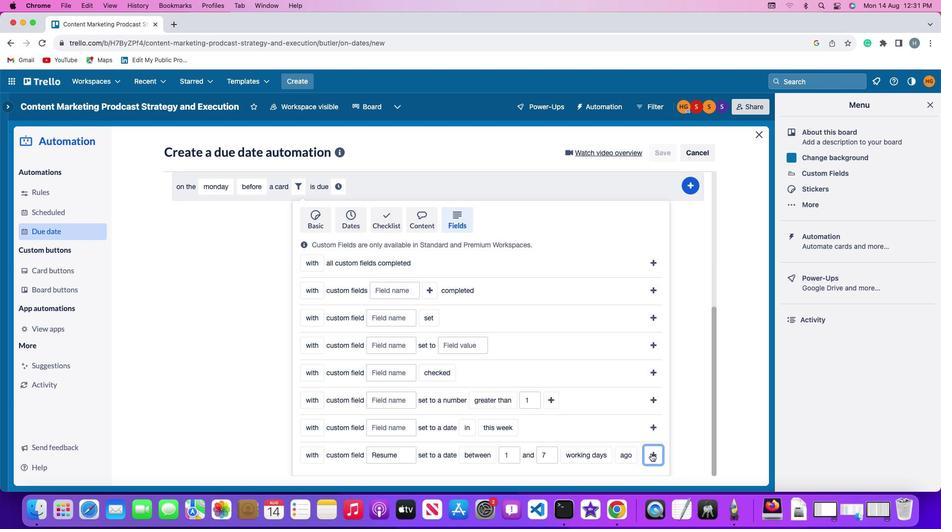 
Action: Mouse pressed left at (647, 449)
Screenshot: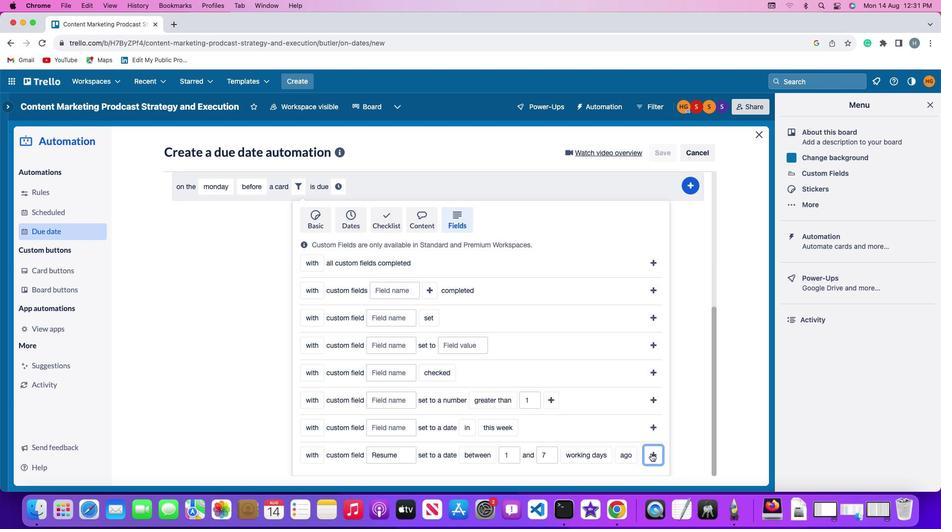 
Action: Mouse moved to (595, 422)
Screenshot: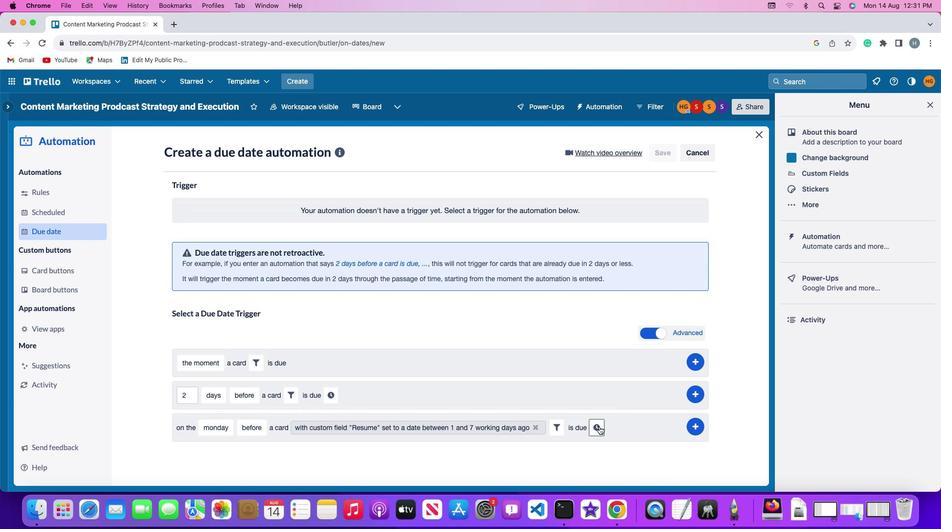 
Action: Mouse pressed left at (595, 422)
Screenshot: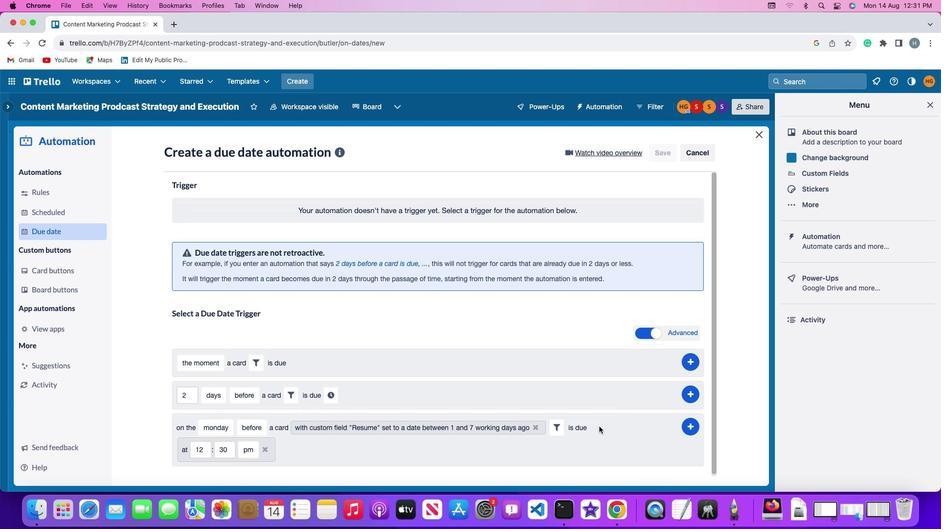 
Action: Mouse moved to (200, 445)
Screenshot: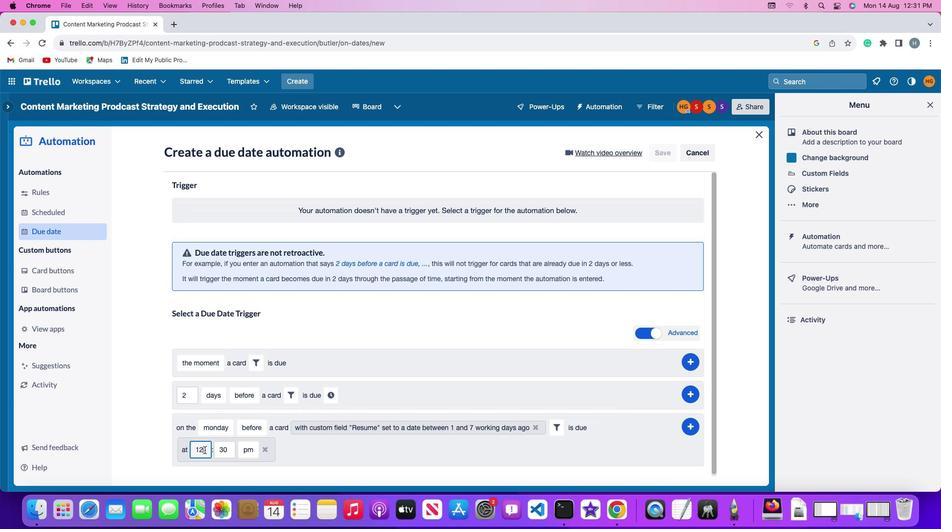 
Action: Mouse pressed left at (200, 445)
Screenshot: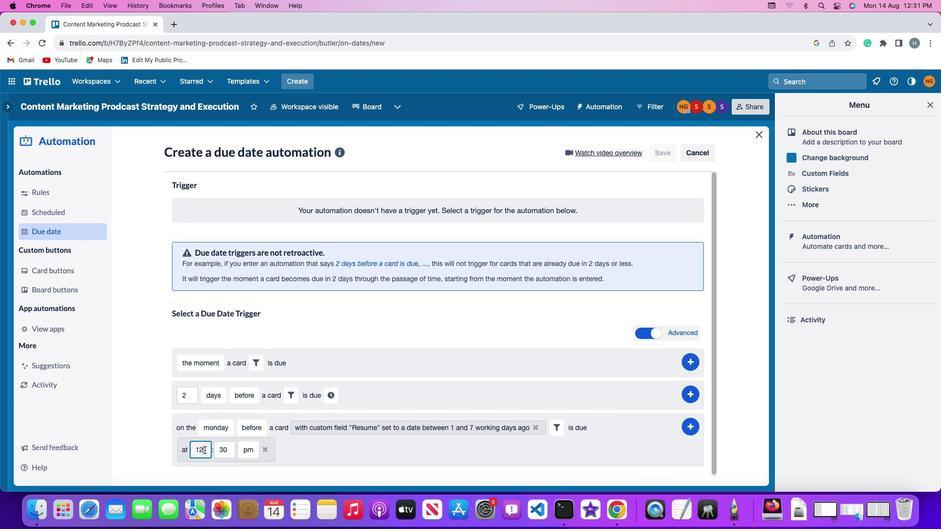 
Action: Key pressed Key.backspaceKey.backspaceKey.backspace
Screenshot: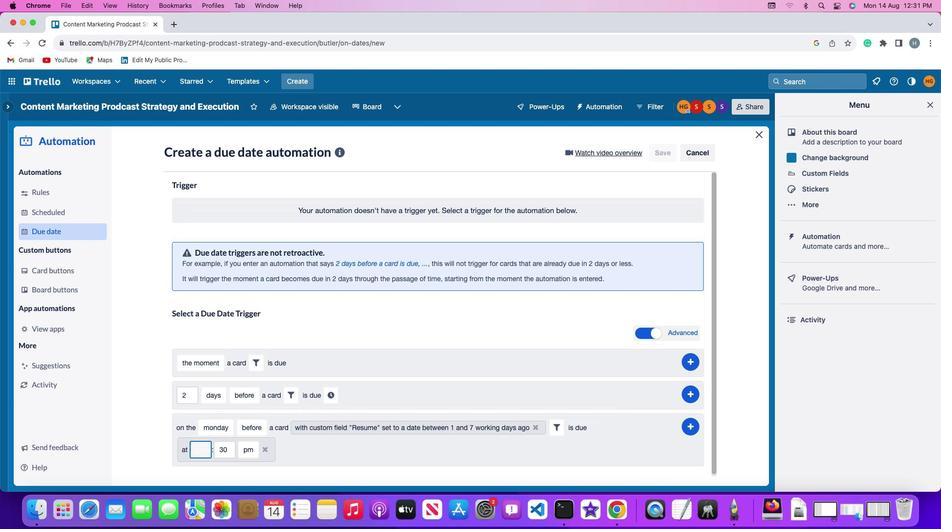 
Action: Mouse moved to (201, 445)
Screenshot: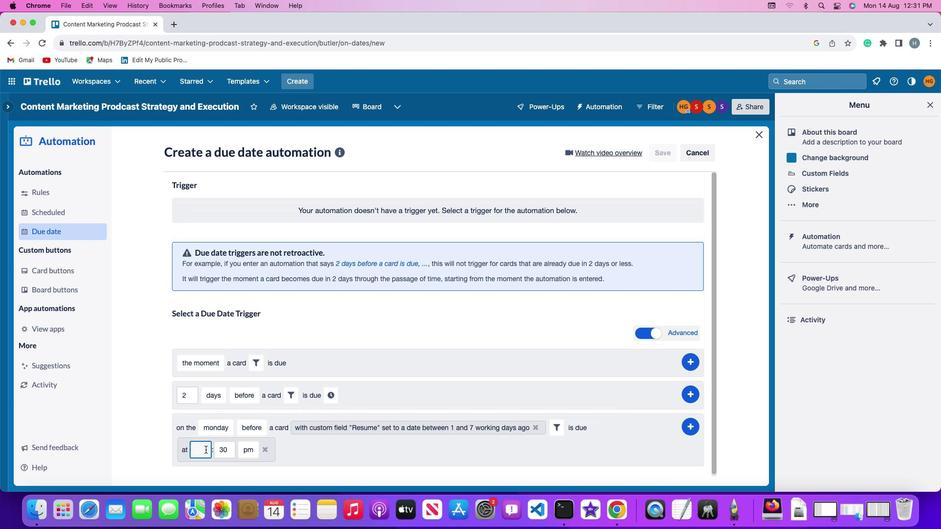 
Action: Key pressed '1'
Screenshot: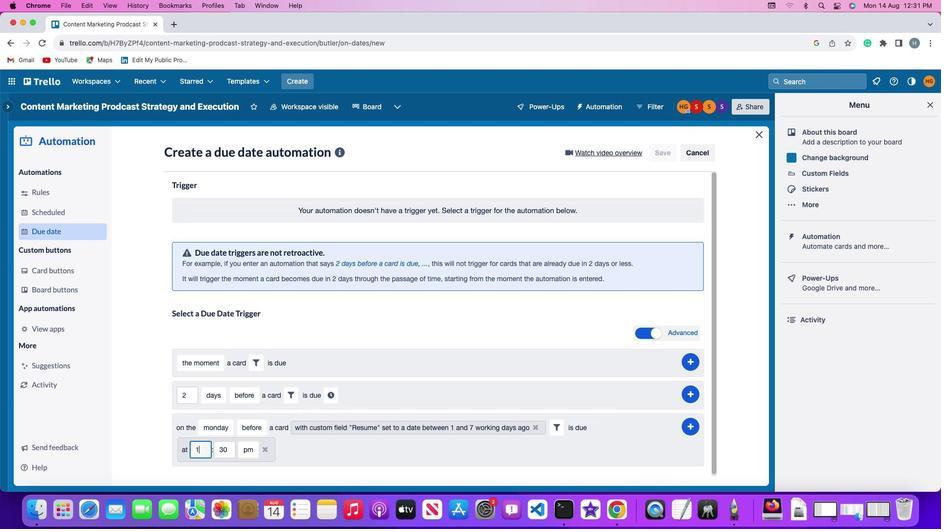 
Action: Mouse moved to (205, 447)
Screenshot: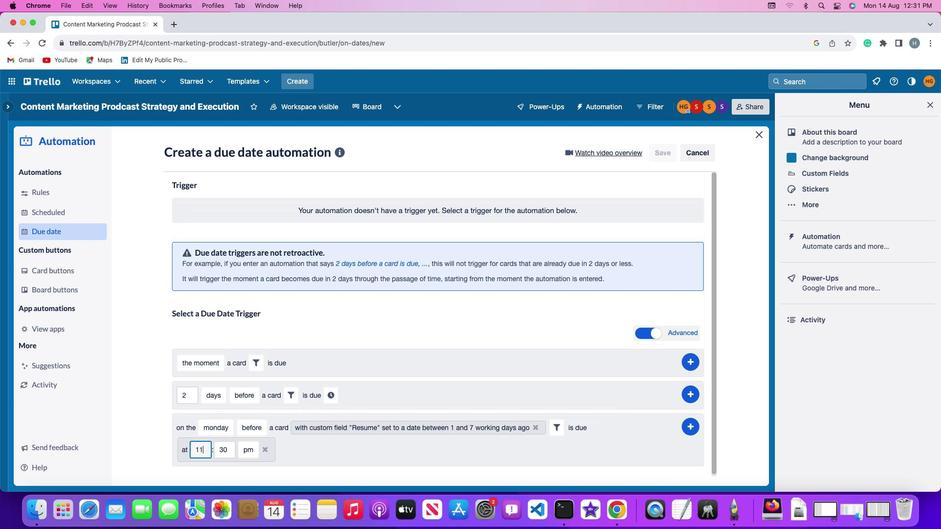 
Action: Key pressed '1'
Screenshot: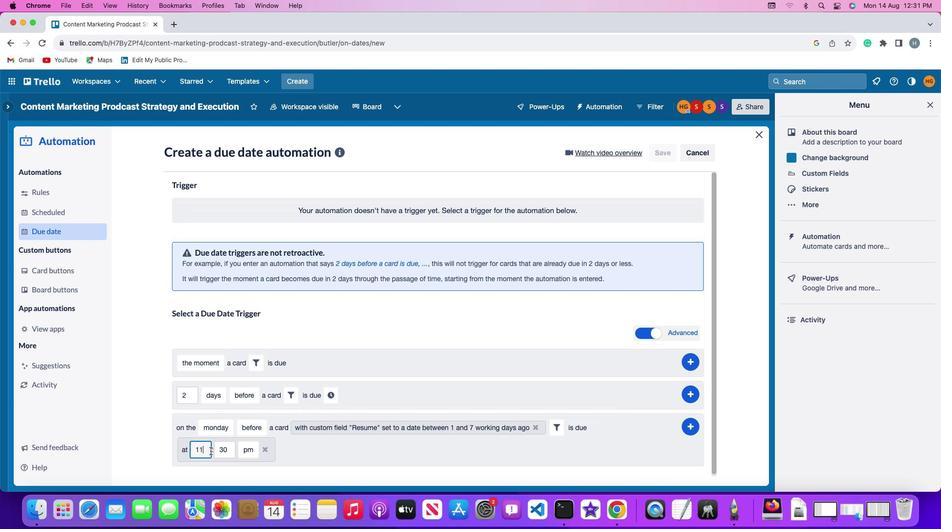 
Action: Mouse moved to (224, 445)
Screenshot: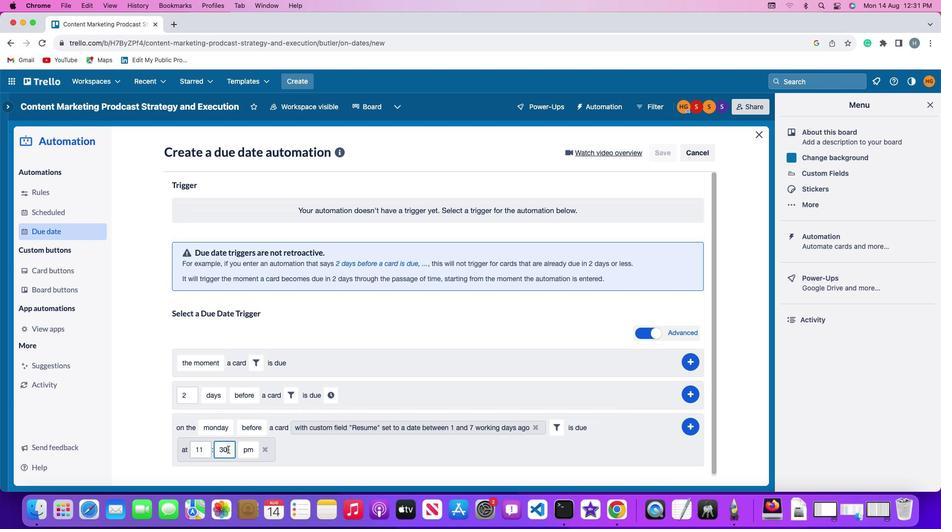 
Action: Mouse pressed left at (224, 445)
Screenshot: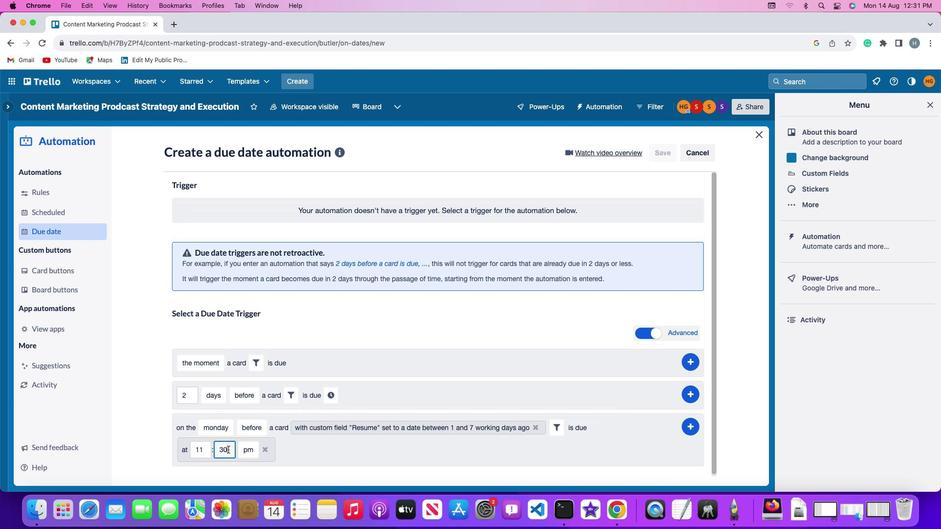 
Action: Key pressed Key.backspaceKey.backspace
Screenshot: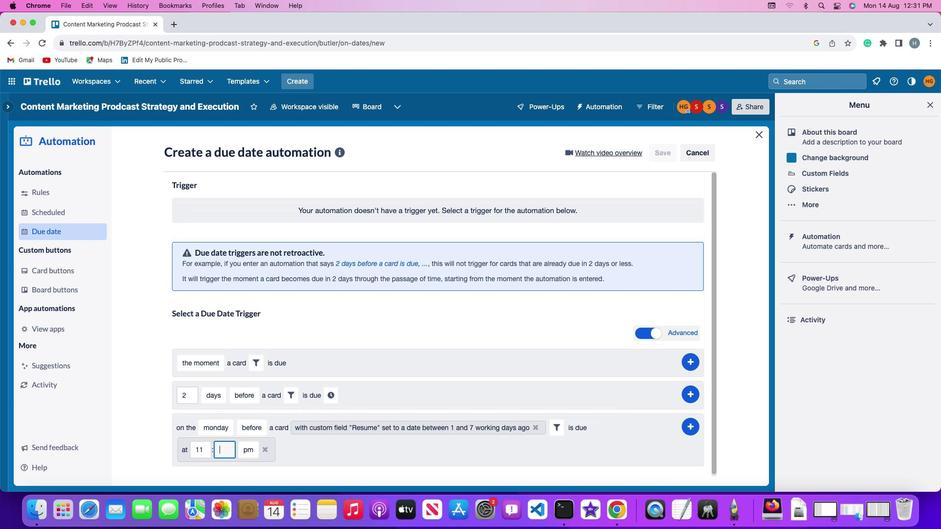 
Action: Mouse moved to (224, 444)
Screenshot: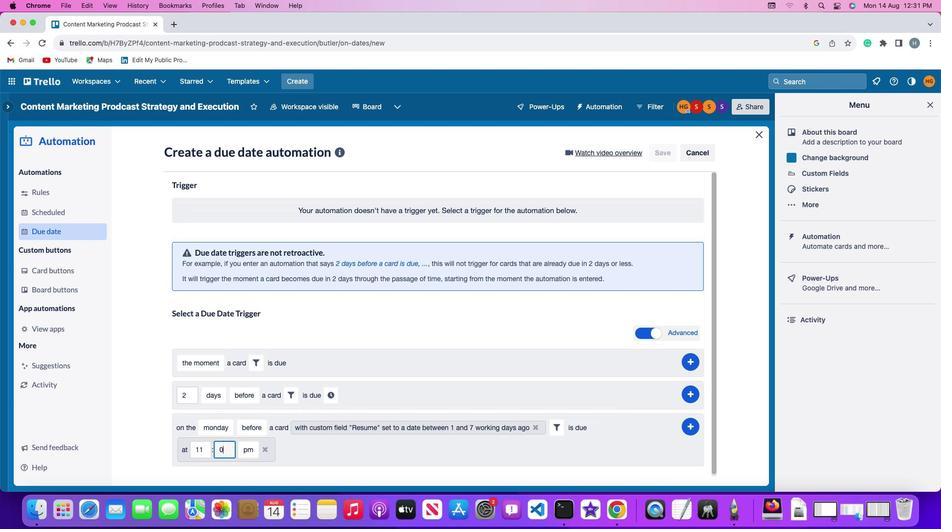 
Action: Key pressed '0''0'
Screenshot: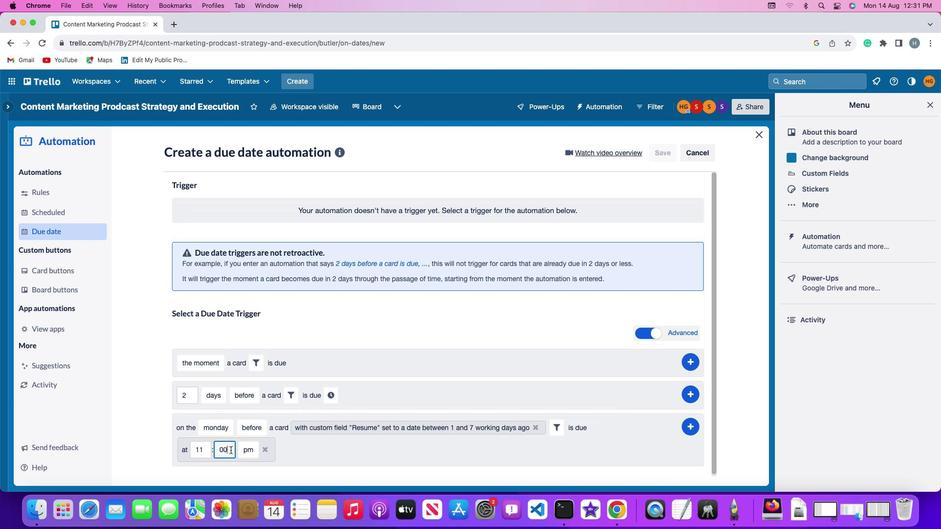 
Action: Mouse moved to (240, 446)
Screenshot: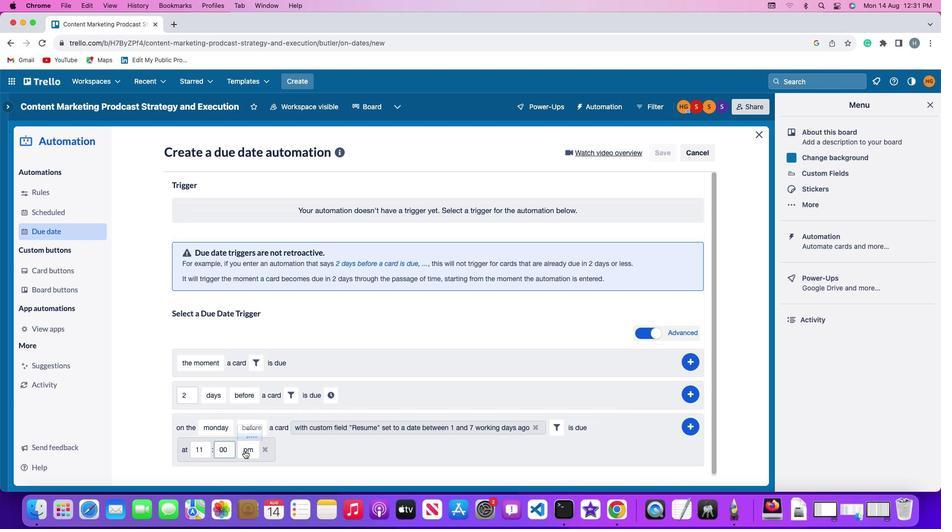 
Action: Mouse pressed left at (240, 446)
Screenshot: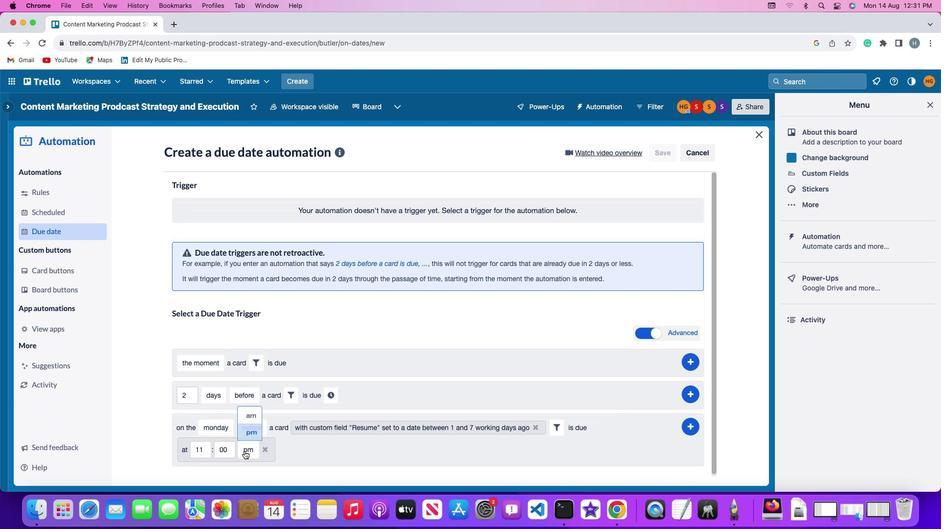 
Action: Mouse moved to (245, 408)
Screenshot: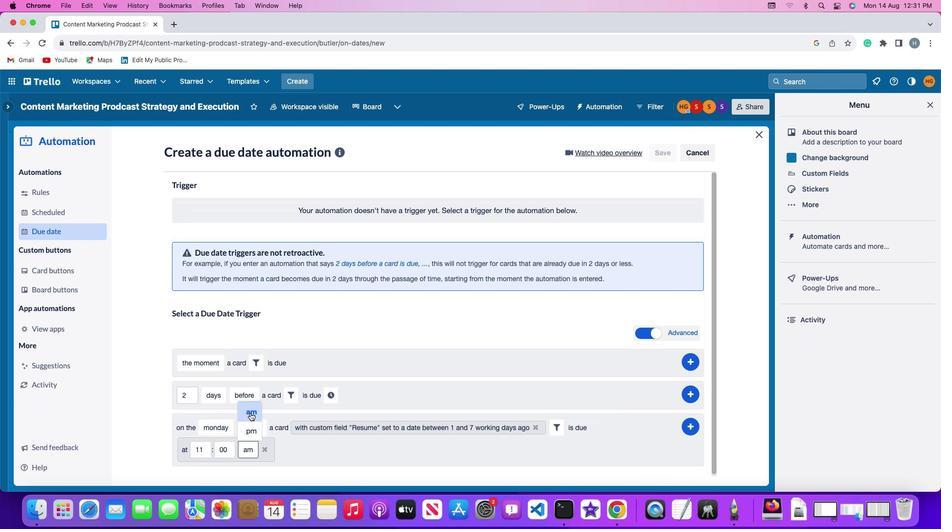 
Action: Mouse pressed left at (245, 408)
Screenshot: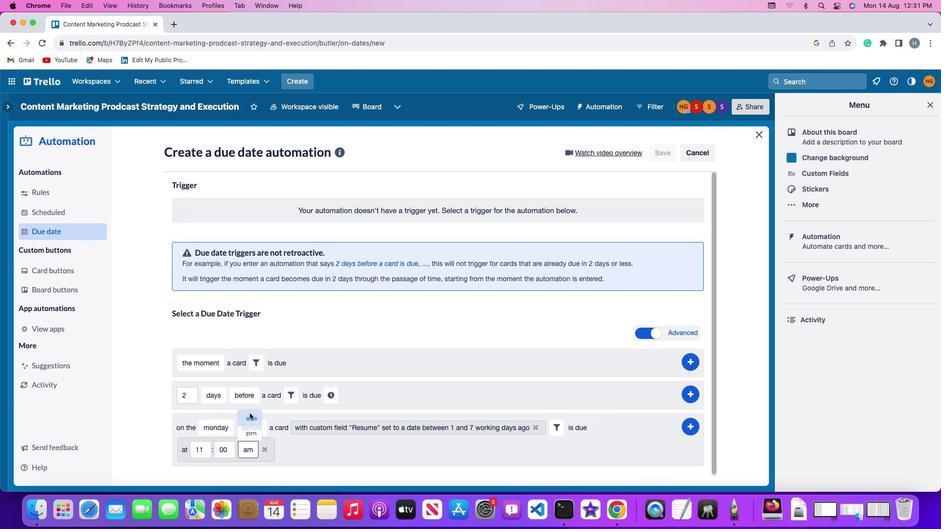 
Action: Mouse moved to (687, 419)
Screenshot: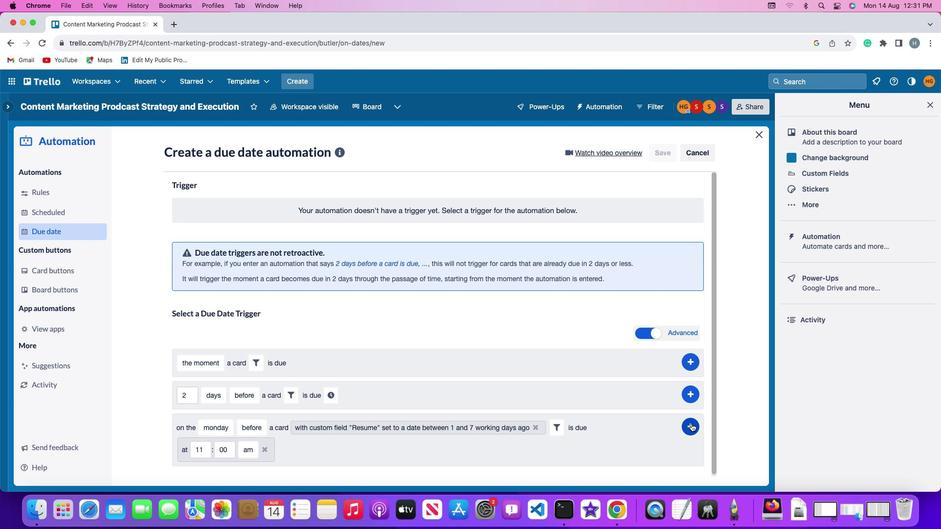 
Action: Mouse pressed left at (687, 419)
Screenshot: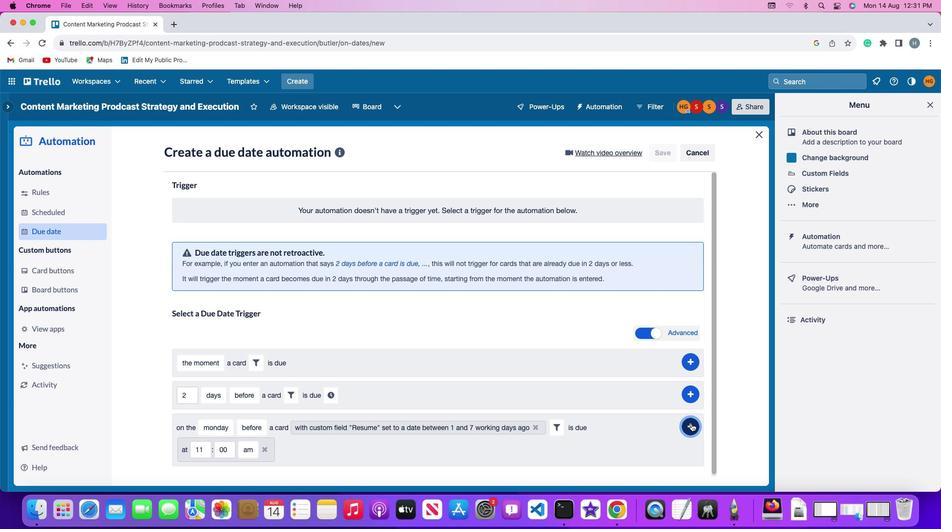 
Action: Mouse moved to (726, 343)
Screenshot: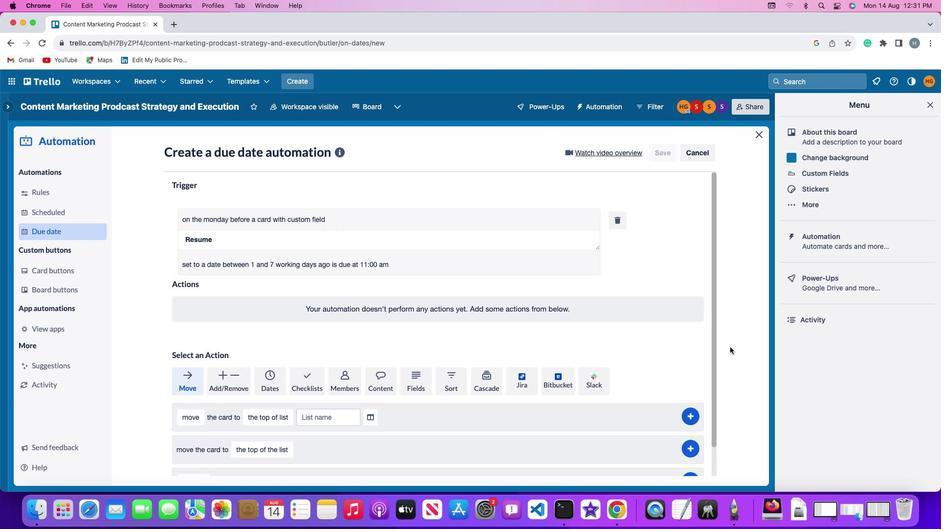 
